 Task: Add a signature Mitchell Evans containing With heartfelt thanks and warm wishes, Mitchell Evans to email address softage.6@softage.net and add a folder OSHA compliance
Action: Mouse moved to (87, 109)
Screenshot: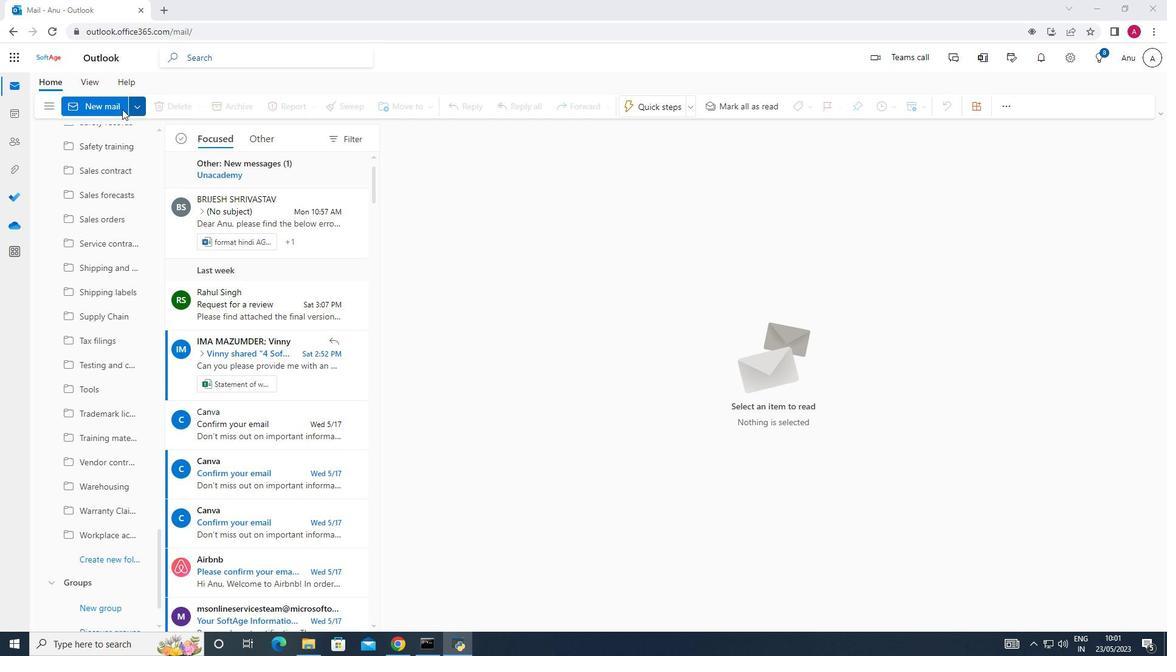 
Action: Mouse pressed left at (87, 109)
Screenshot: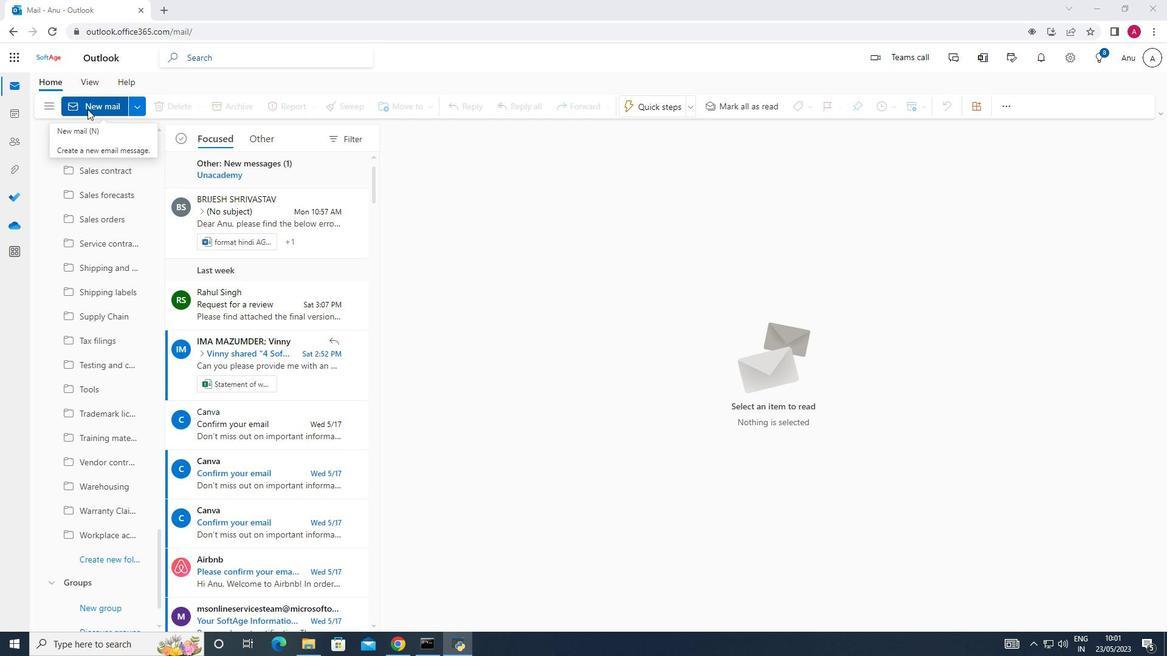 
Action: Mouse moved to (834, 103)
Screenshot: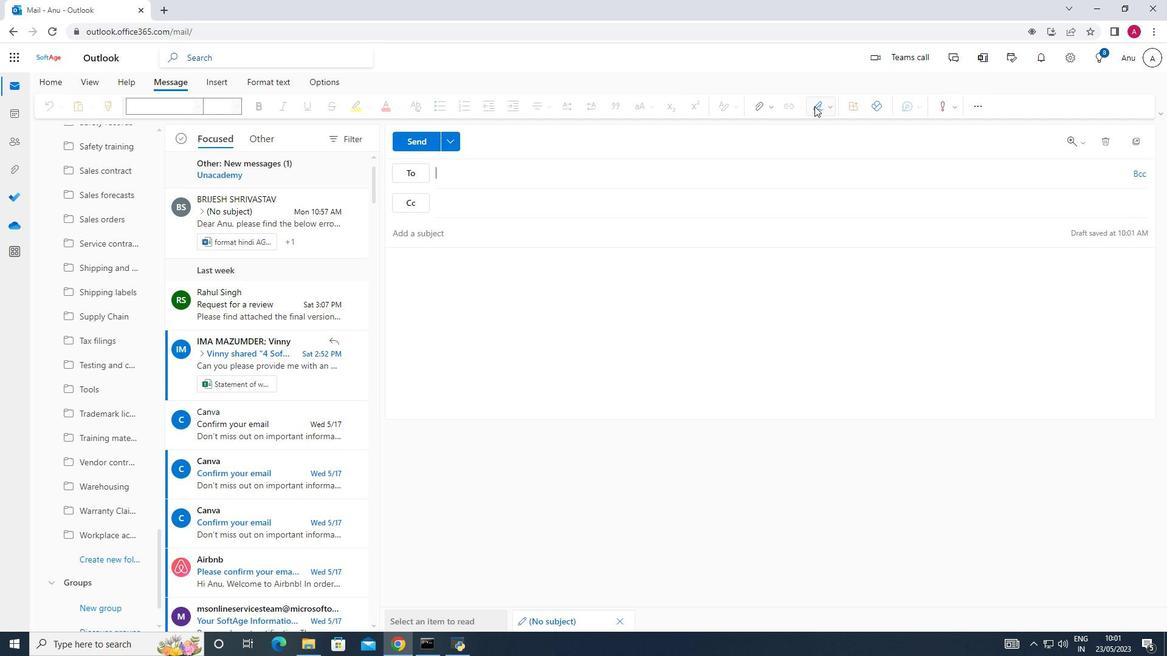 
Action: Mouse pressed left at (834, 103)
Screenshot: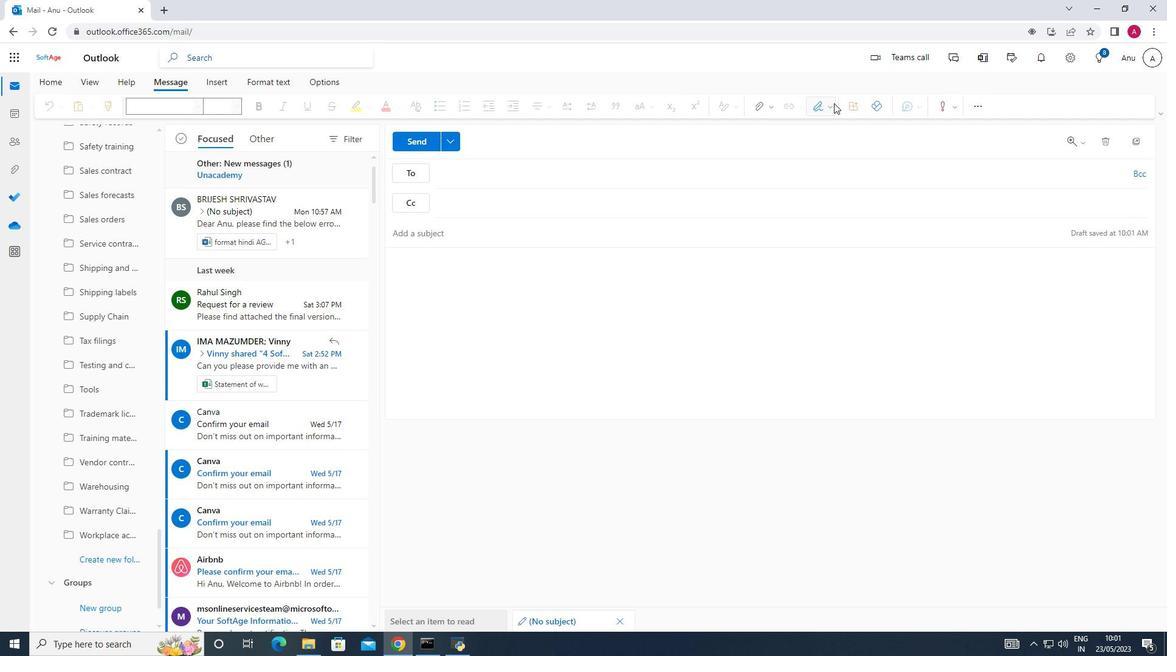 
Action: Mouse moved to (809, 158)
Screenshot: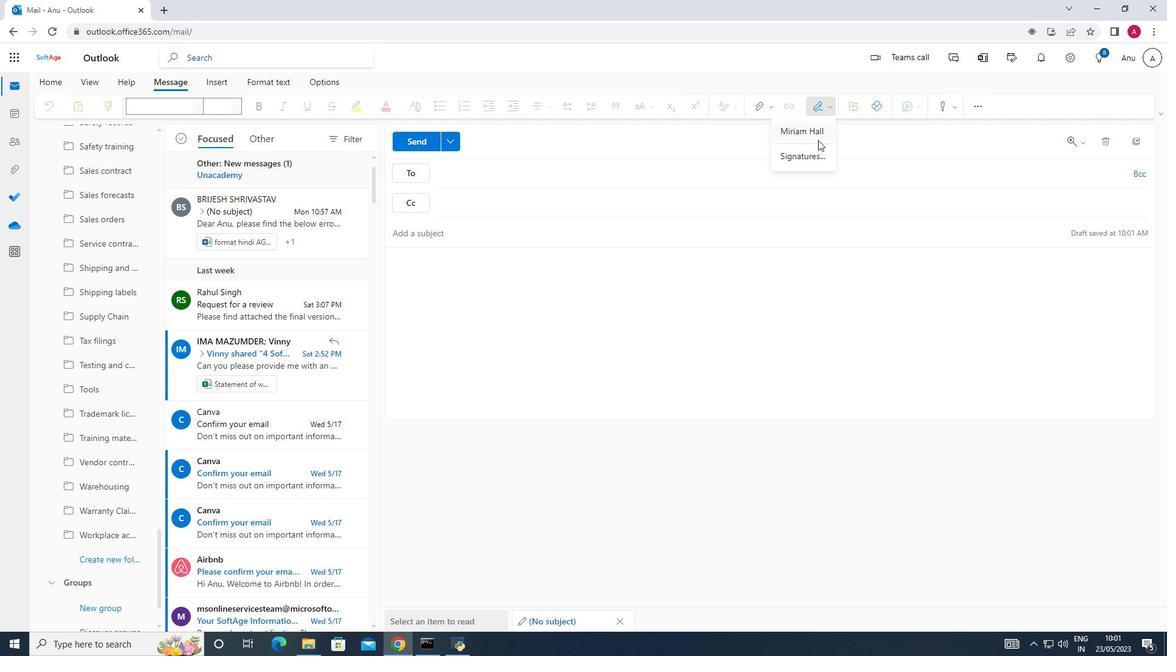 
Action: Mouse pressed left at (809, 158)
Screenshot: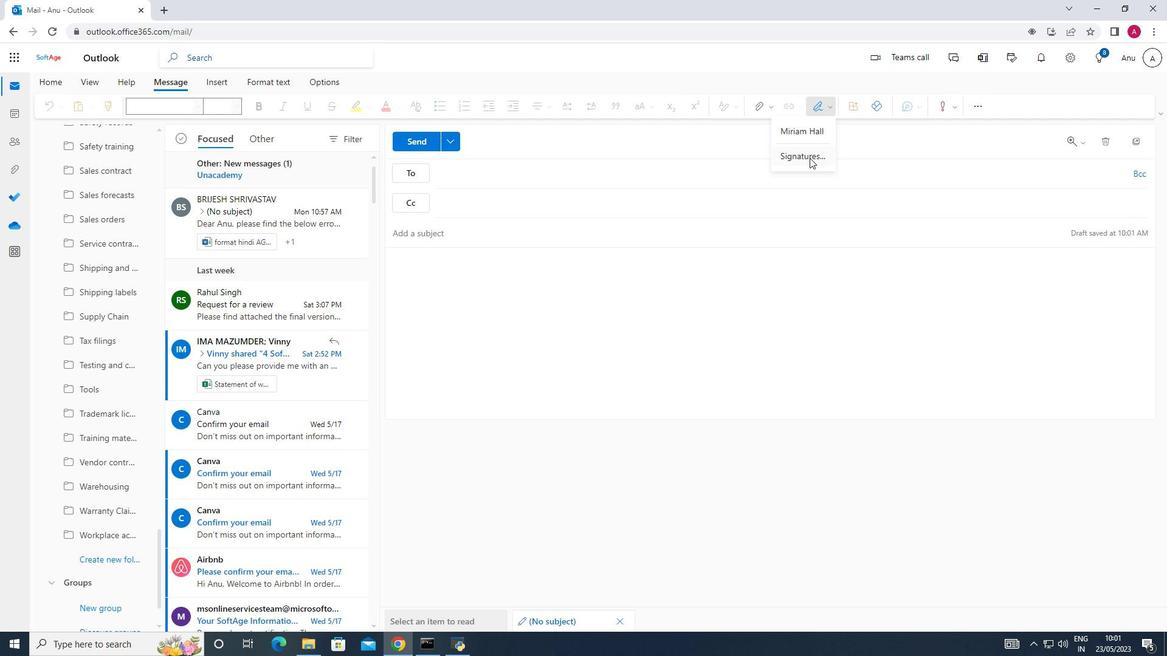 
Action: Mouse moved to (816, 194)
Screenshot: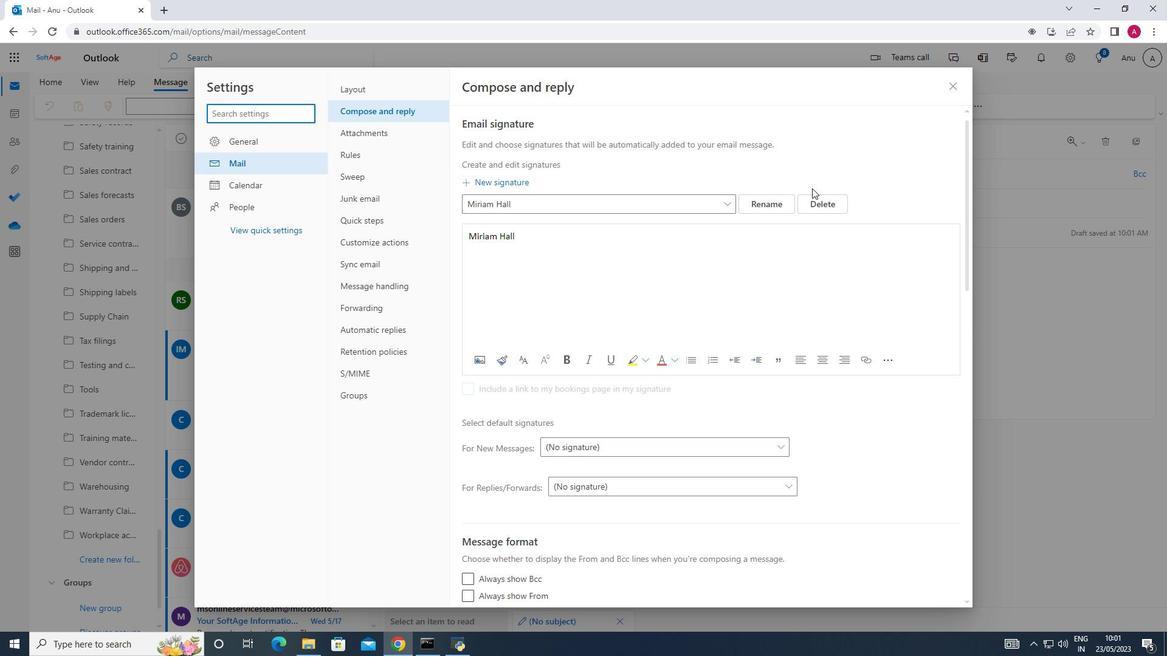 
Action: Mouse pressed left at (816, 194)
Screenshot: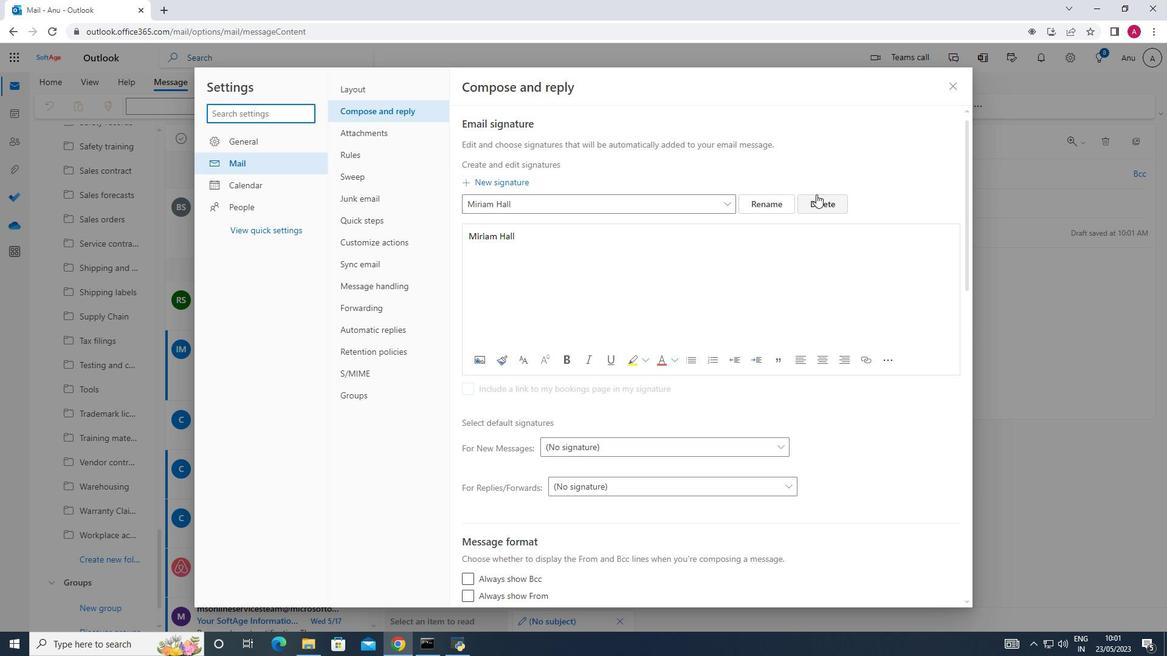 
Action: Mouse moved to (585, 203)
Screenshot: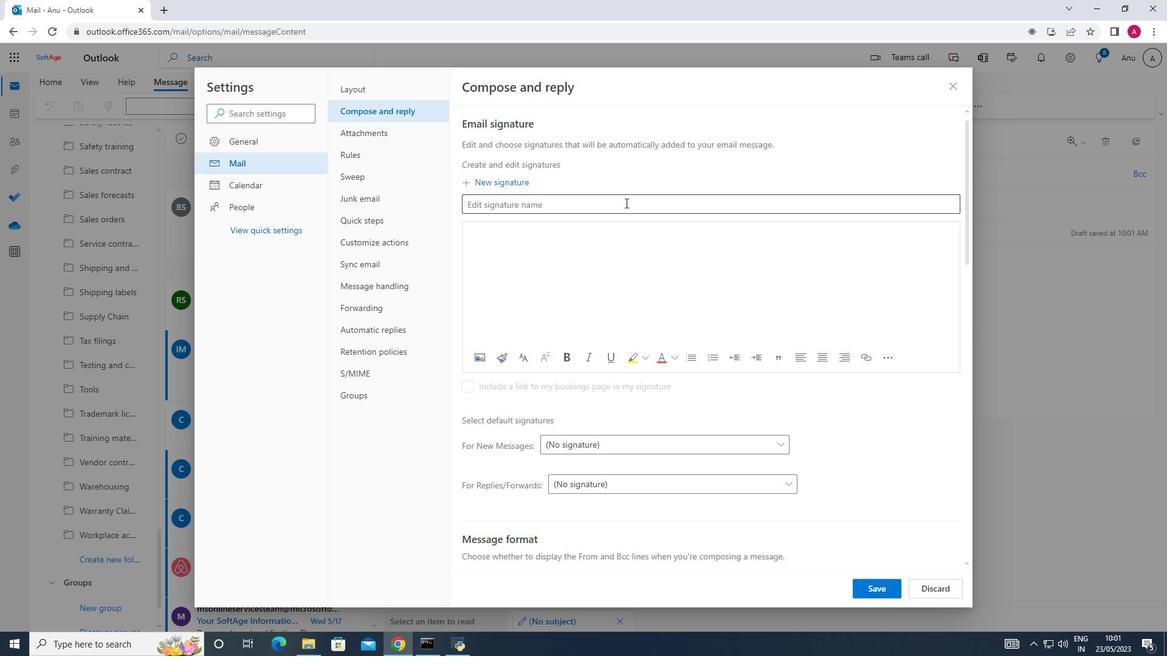 
Action: Mouse pressed left at (585, 203)
Screenshot: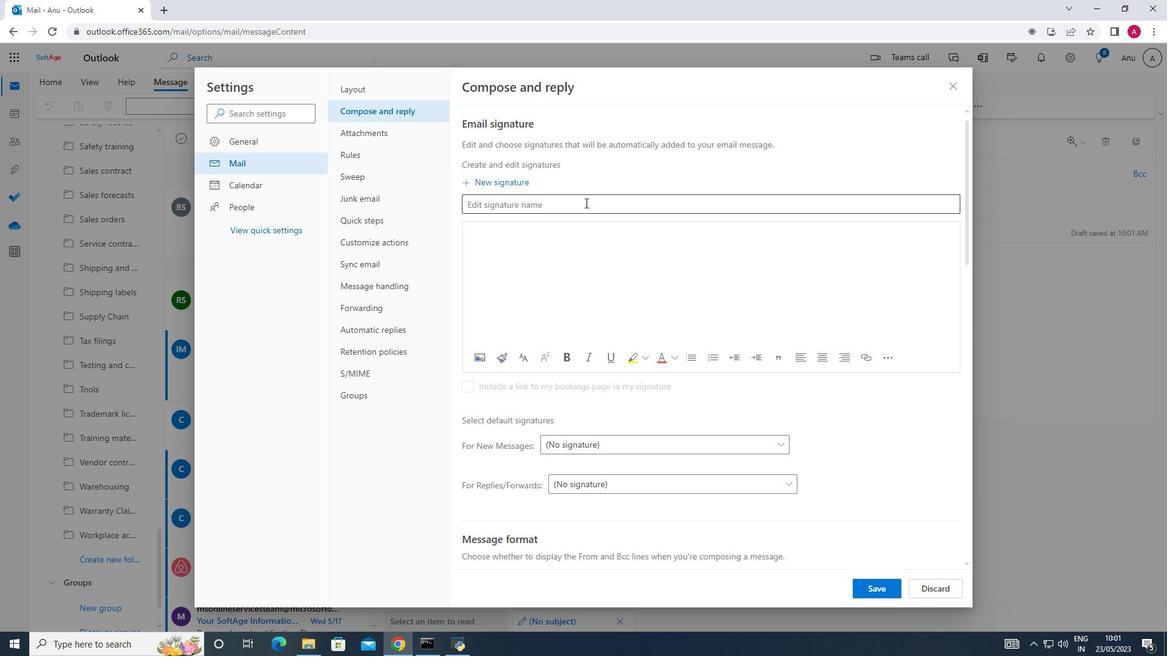 
Action: Key pressed <Key.shift_r>Mitchell<Key.space><Key.shift>Evas
Screenshot: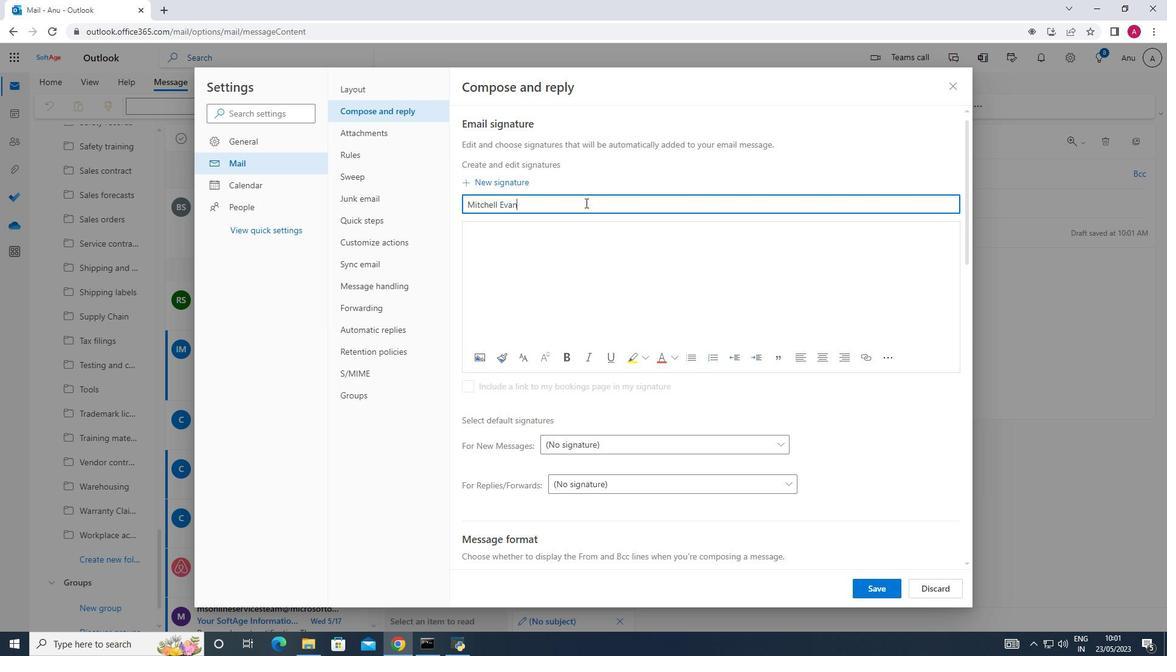 
Action: Mouse moved to (500, 224)
Screenshot: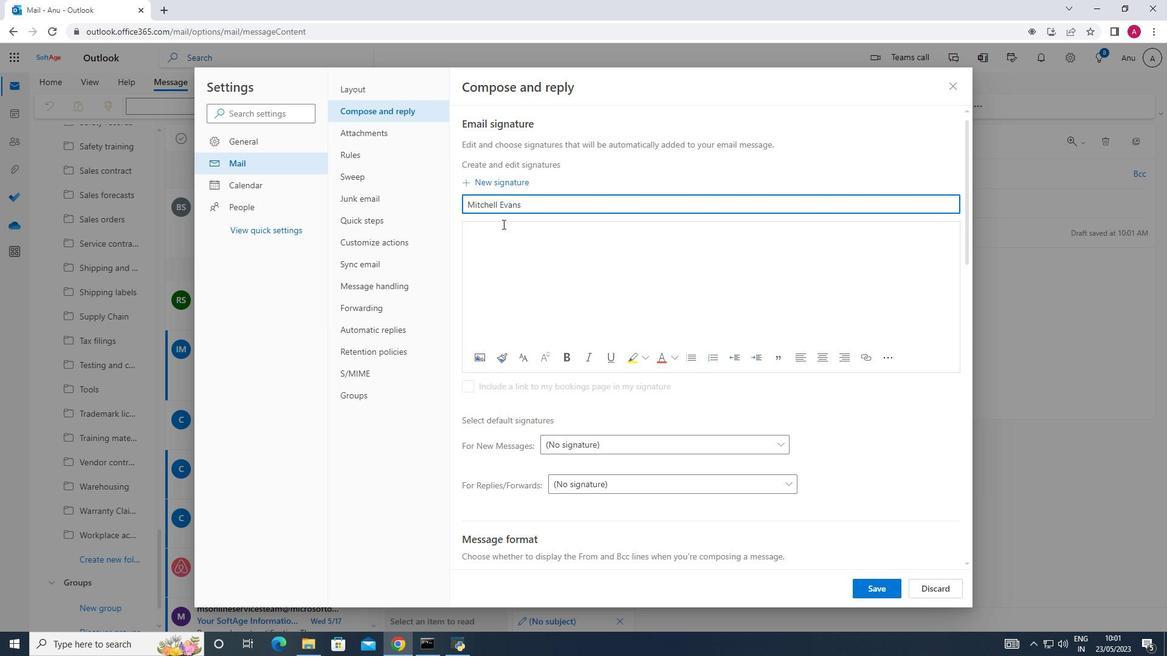 
Action: Mouse pressed left at (500, 224)
Screenshot: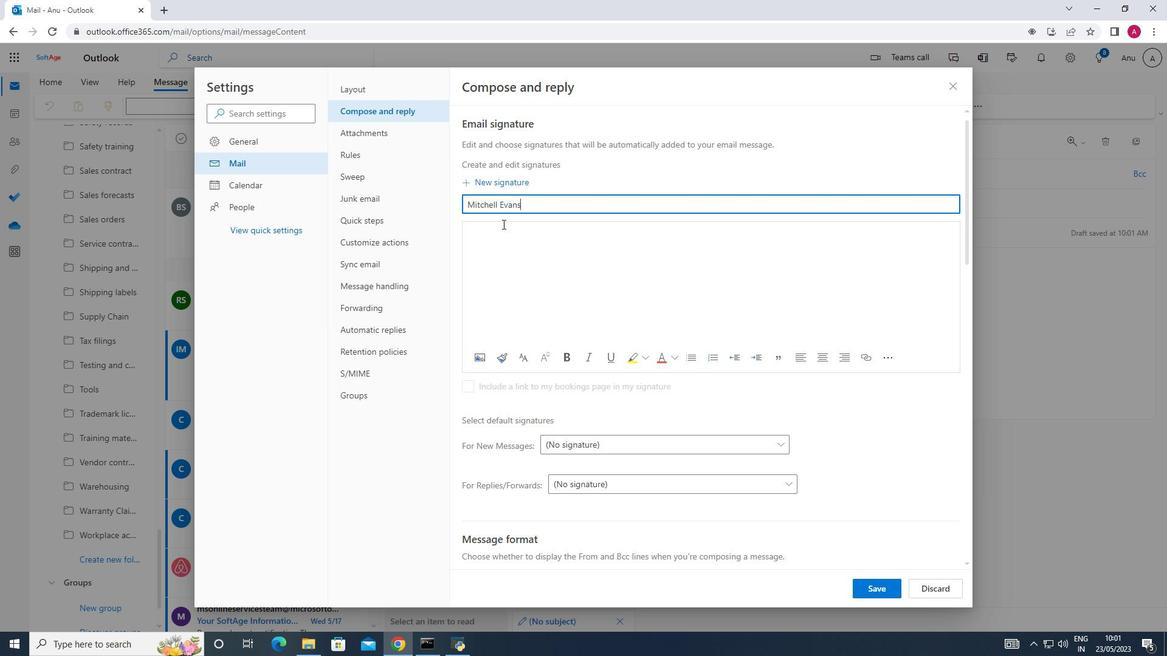
Action: Key pressed <Key.shift_r>Mitchell<Key.space><Key.shift><Key.shift><Key.shift><Key.shift><Key.shift><Key.shift><Key.shift><Key.shift><Key.shift>Evans
Screenshot: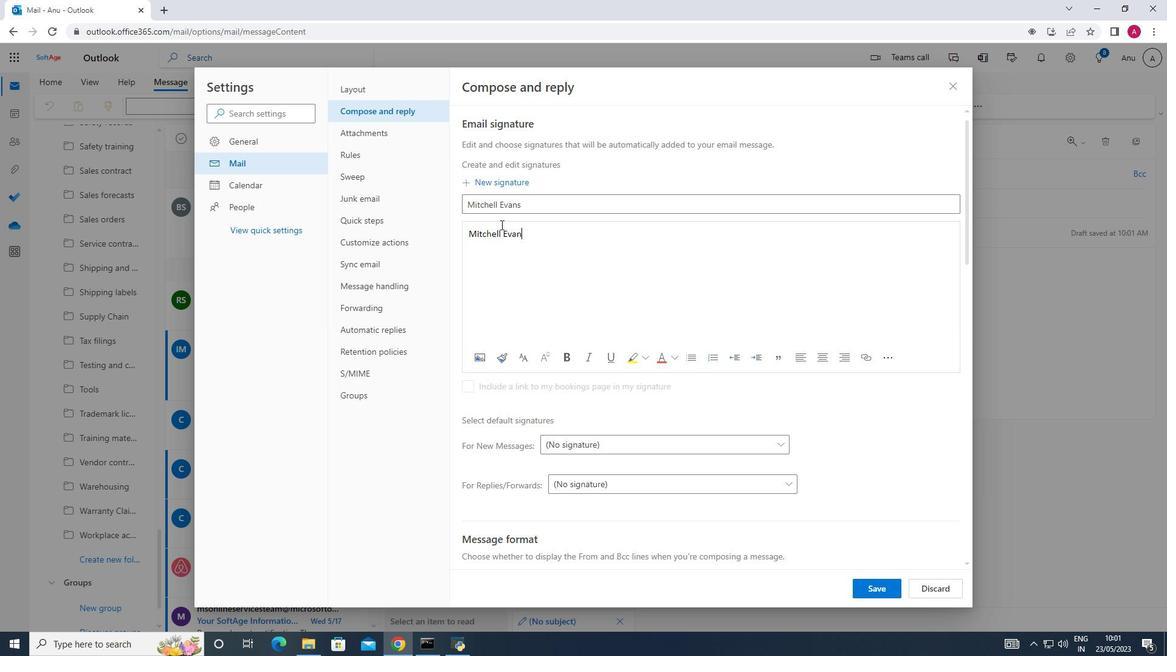 
Action: Mouse moved to (888, 591)
Screenshot: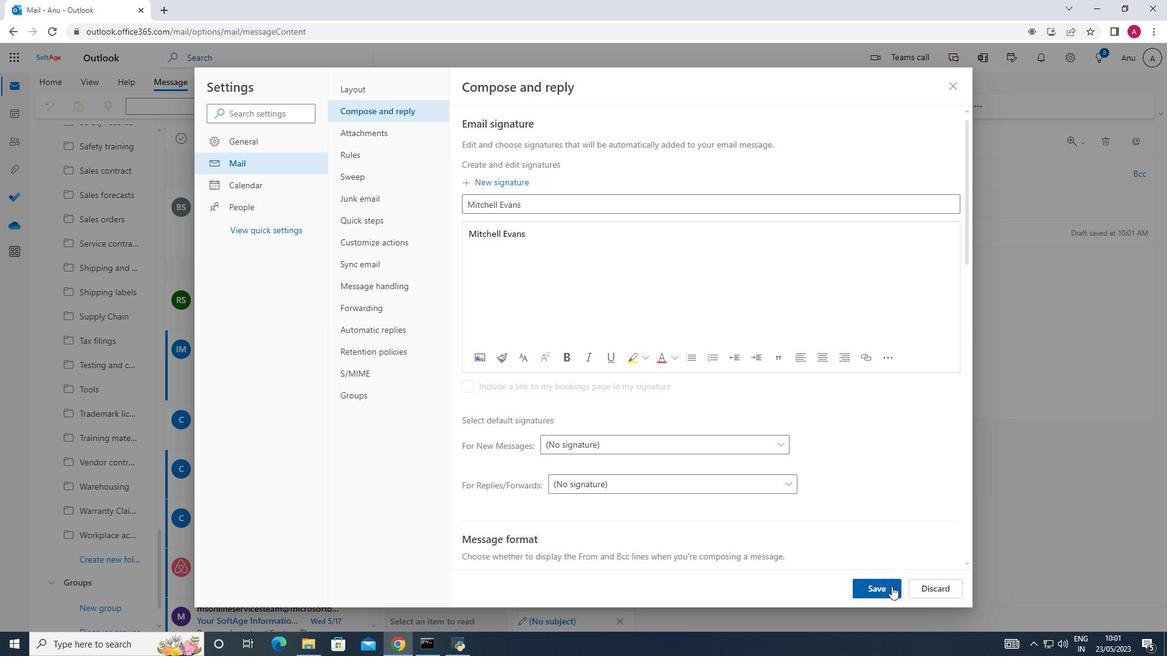 
Action: Mouse pressed left at (888, 591)
Screenshot: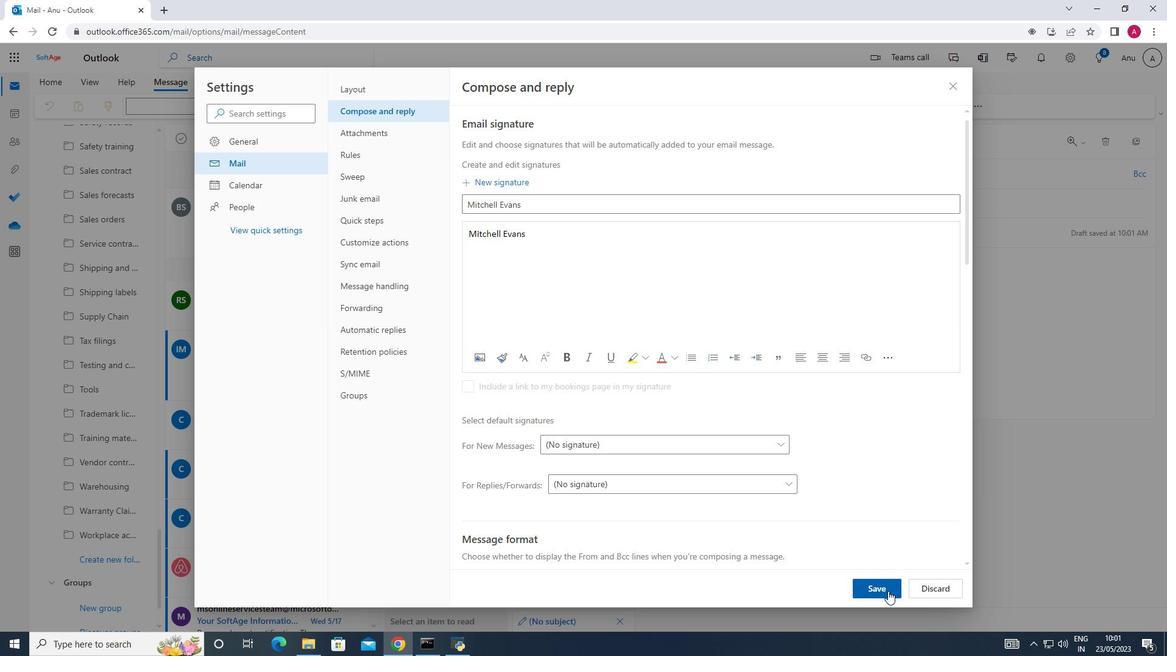
Action: Mouse moved to (958, 82)
Screenshot: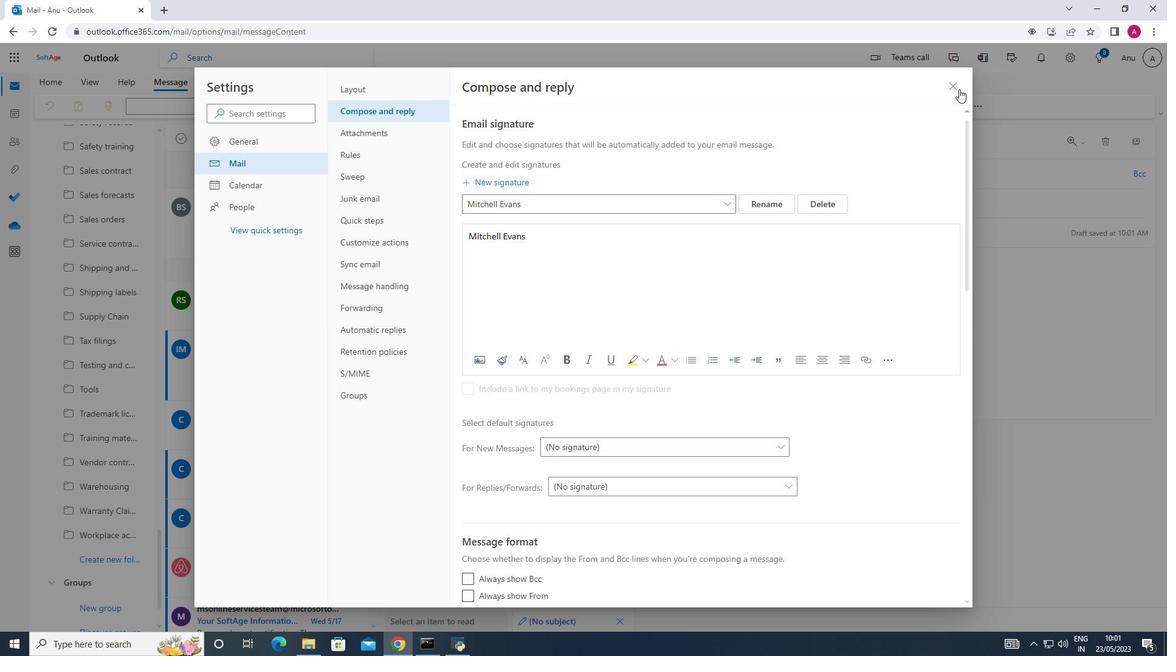 
Action: Mouse pressed left at (958, 82)
Screenshot: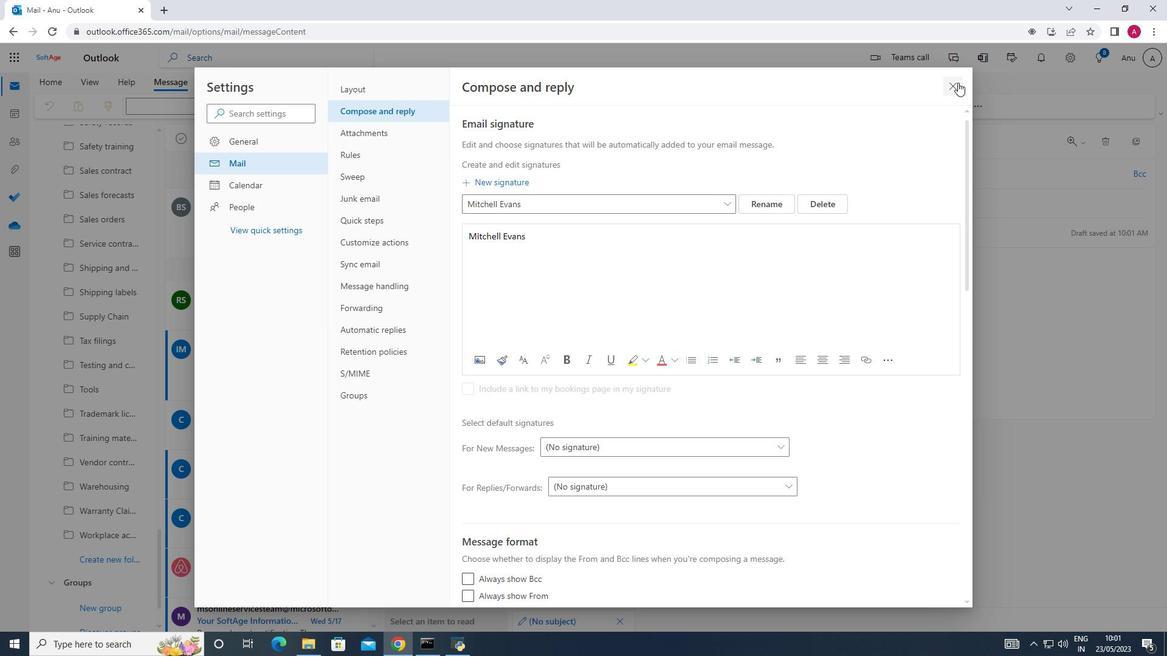 
Action: Mouse moved to (837, 107)
Screenshot: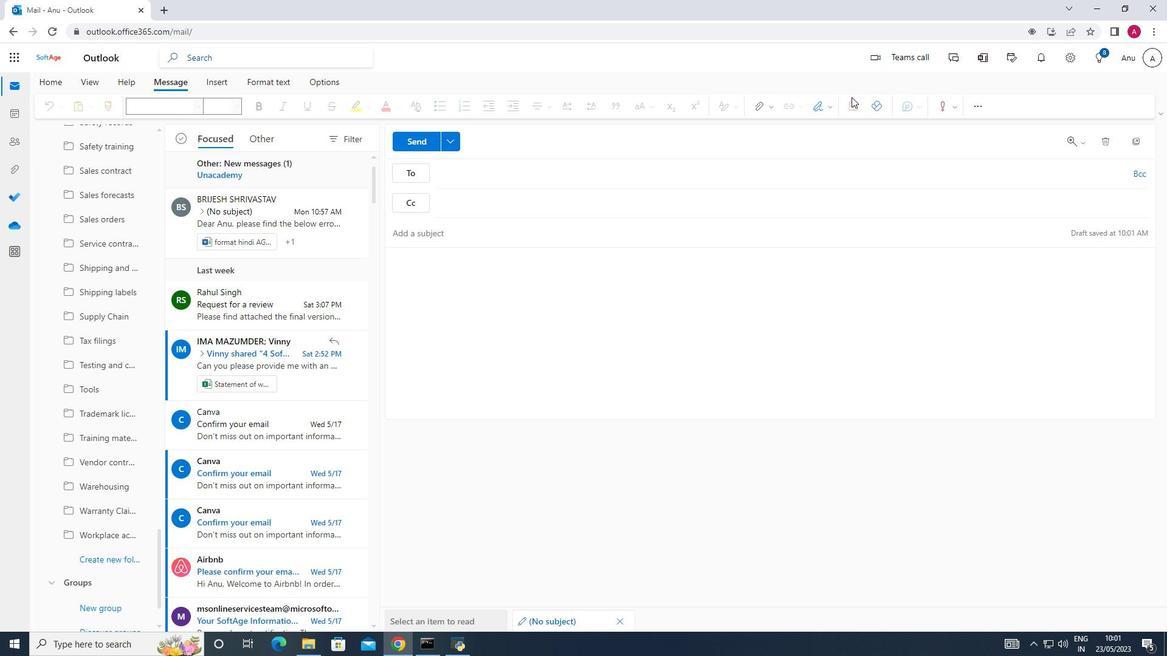 
Action: Mouse pressed left at (837, 107)
Screenshot: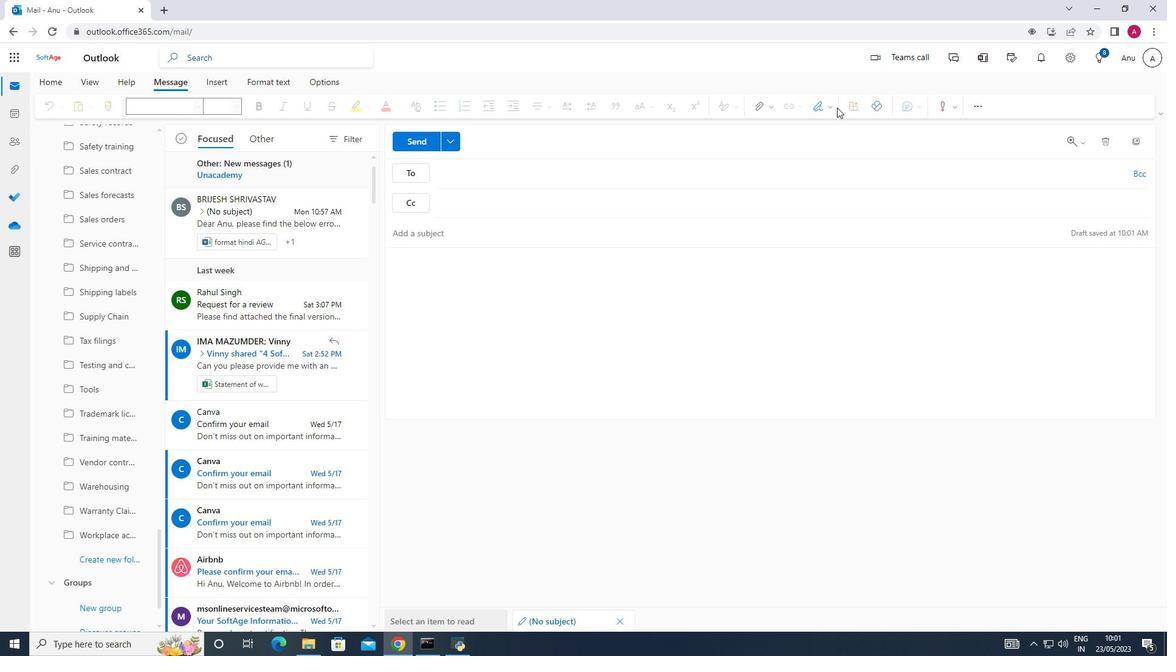 
Action: Mouse moved to (825, 112)
Screenshot: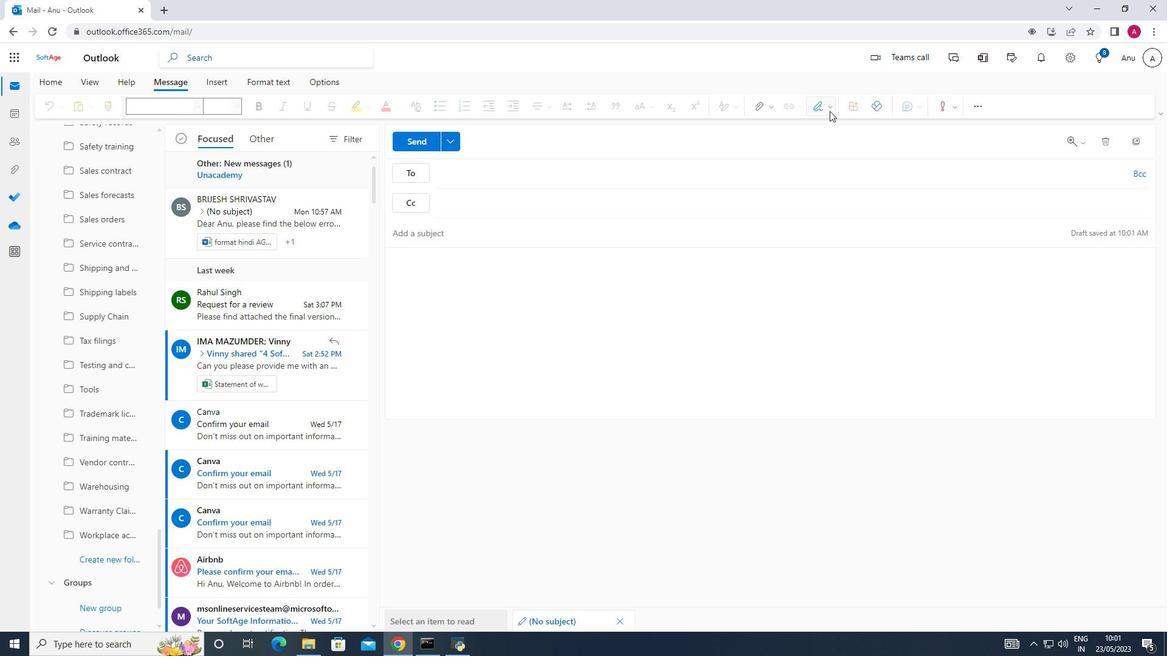 
Action: Mouse pressed left at (825, 112)
Screenshot: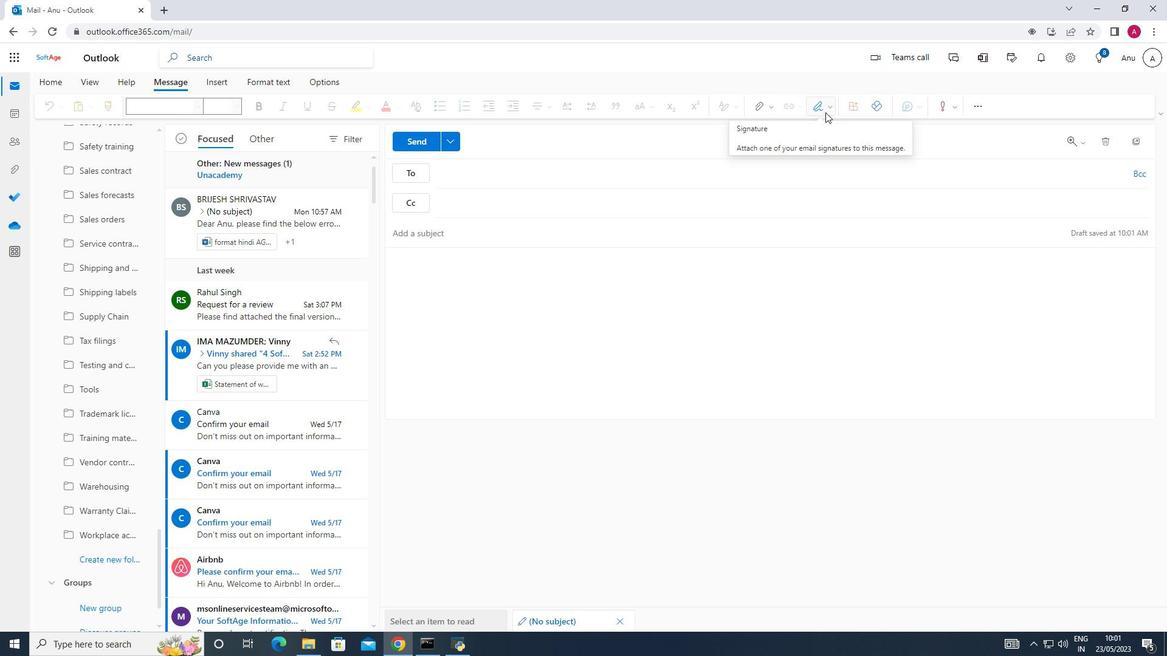 
Action: Mouse moved to (805, 130)
Screenshot: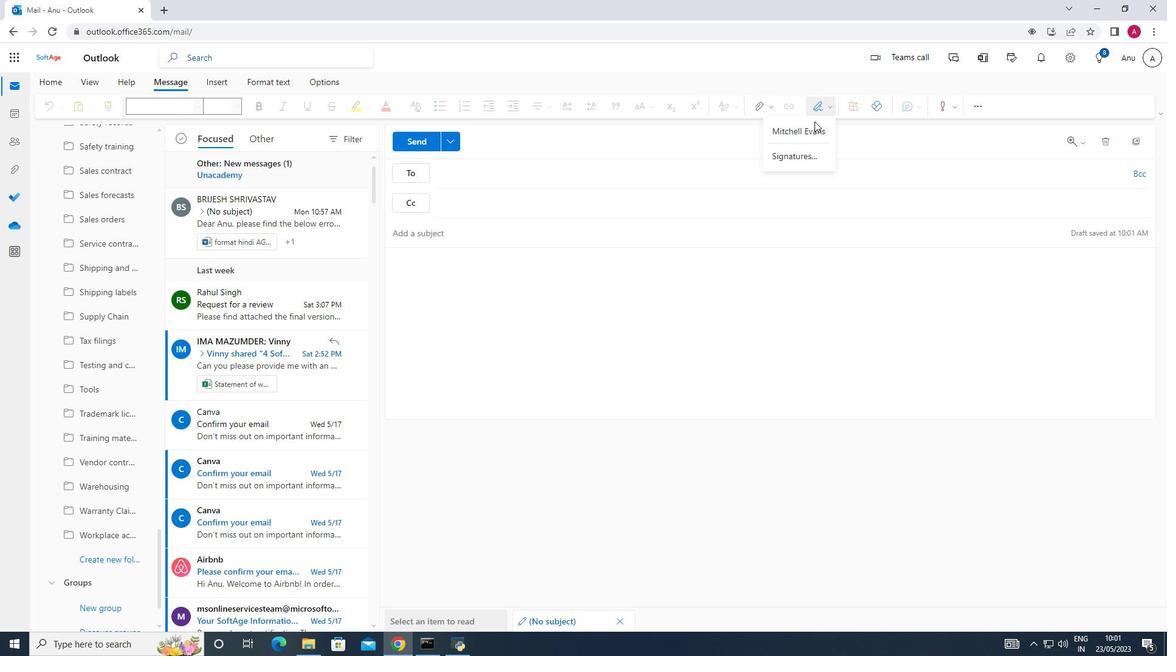 
Action: Mouse pressed left at (805, 130)
Screenshot: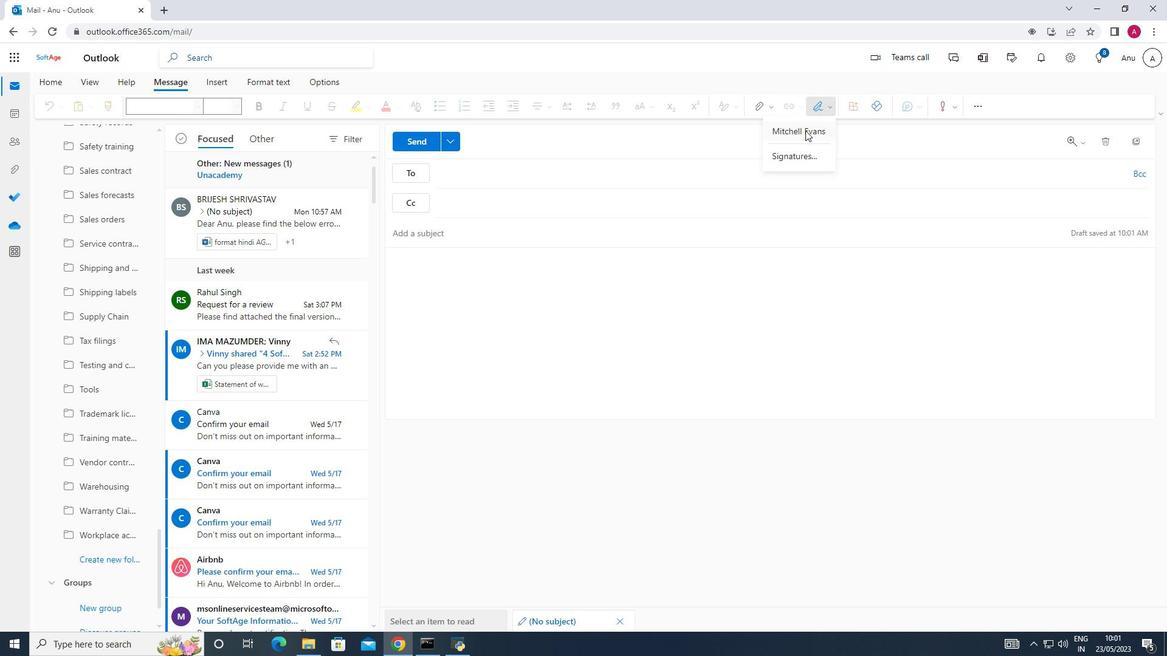 
Action: Mouse moved to (780, 152)
Screenshot: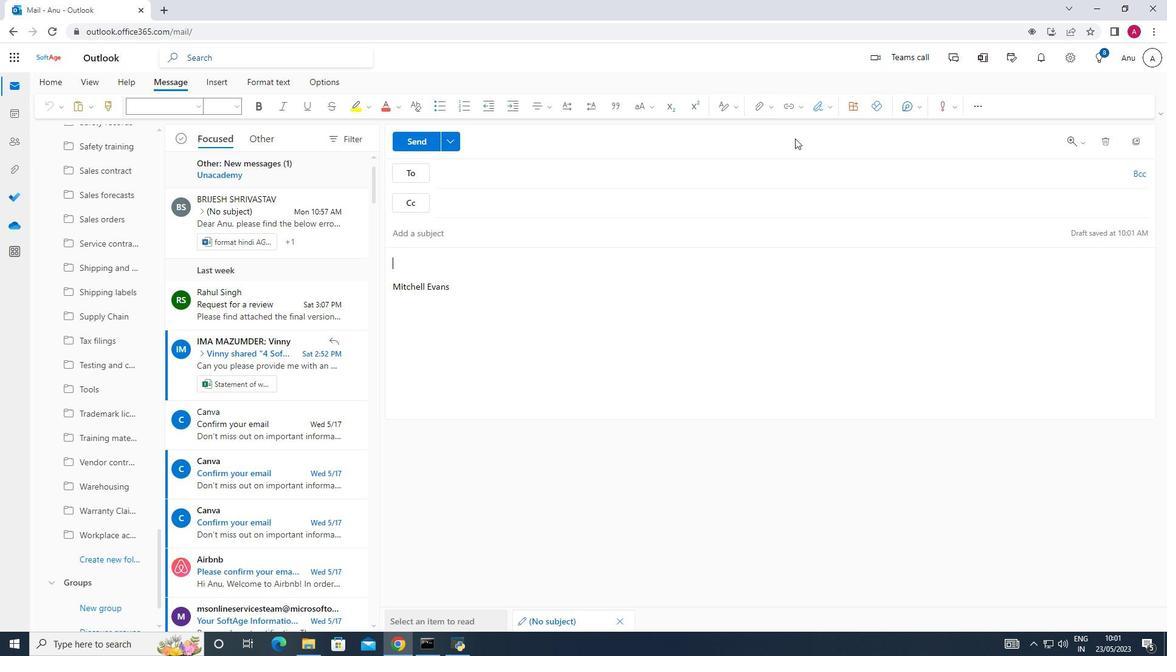 
Action: Key pressed <Key.shift>Heartfelt<Key.space>thanks<Key.space>and<Key.space>warm<Key.space>wishes.
Screenshot: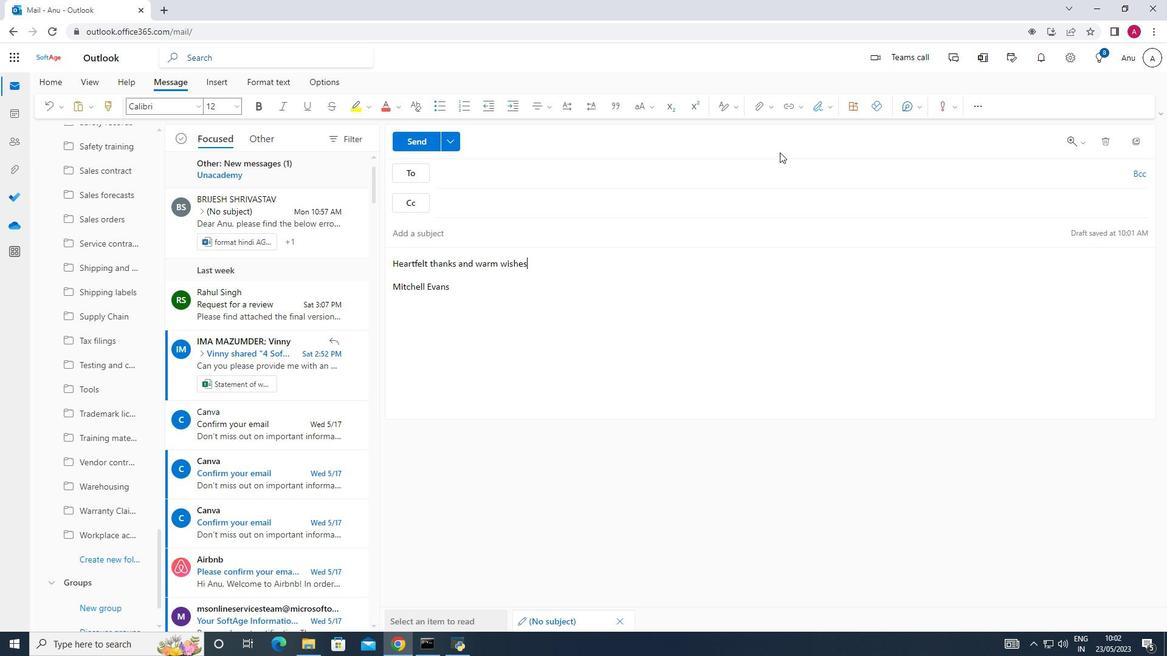 
Action: Mouse moved to (444, 175)
Screenshot: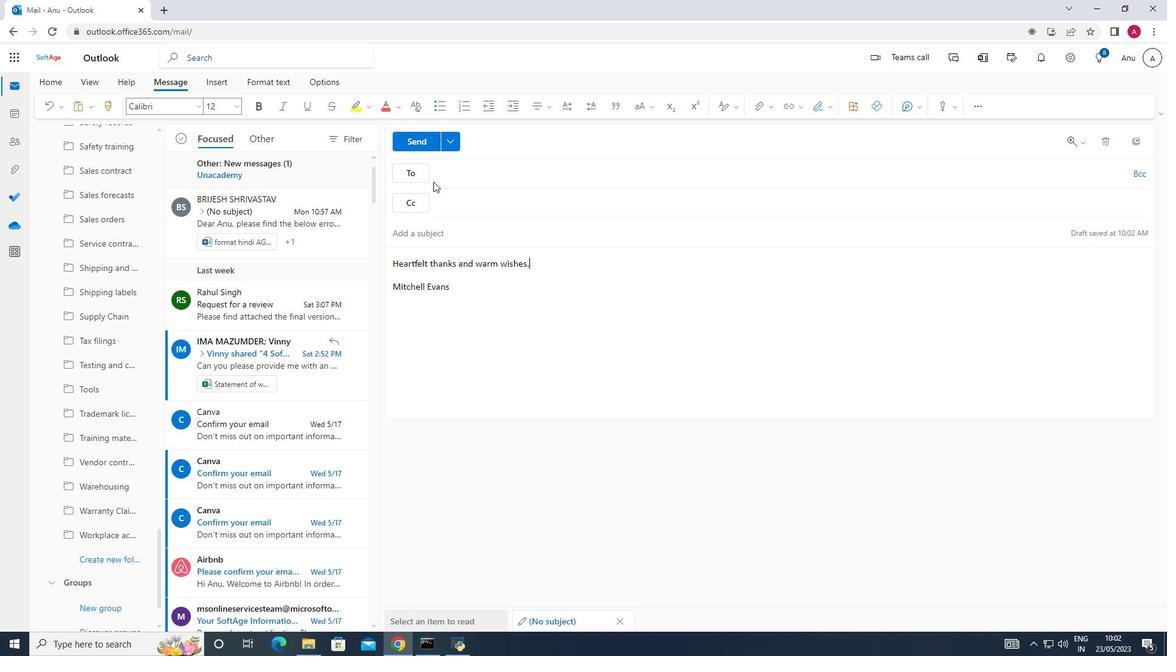 
Action: Mouse pressed left at (444, 175)
Screenshot: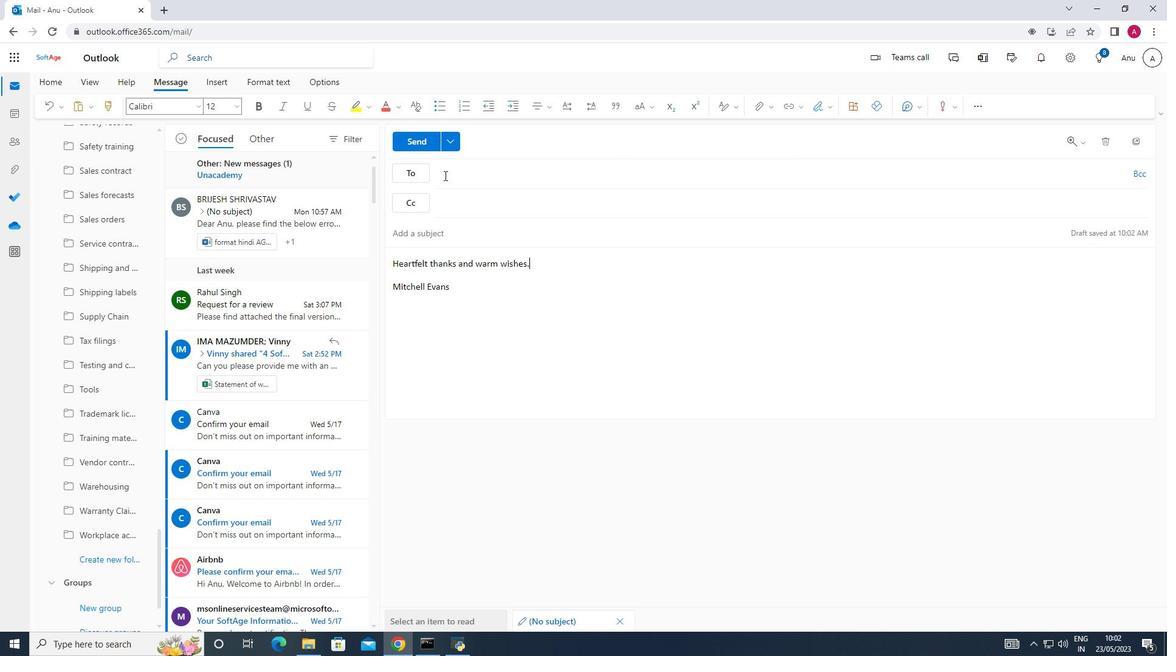 
Action: Key pressed softa
Screenshot: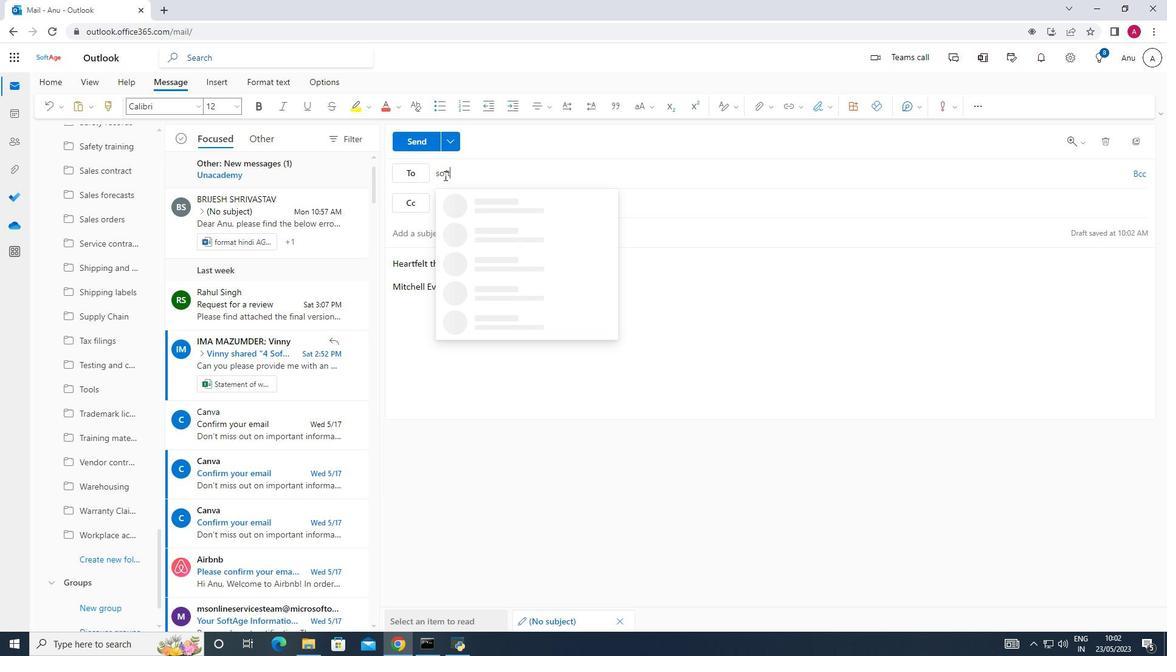 
Action: Mouse moved to (520, 215)
Screenshot: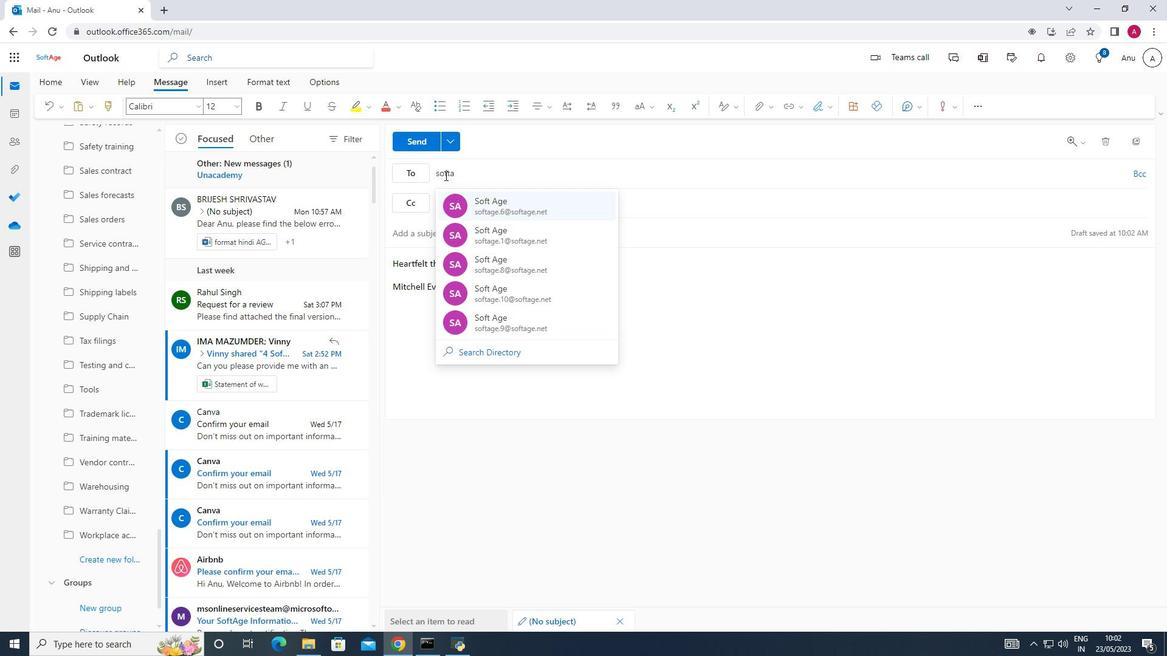 
Action: Mouse pressed left at (520, 215)
Screenshot: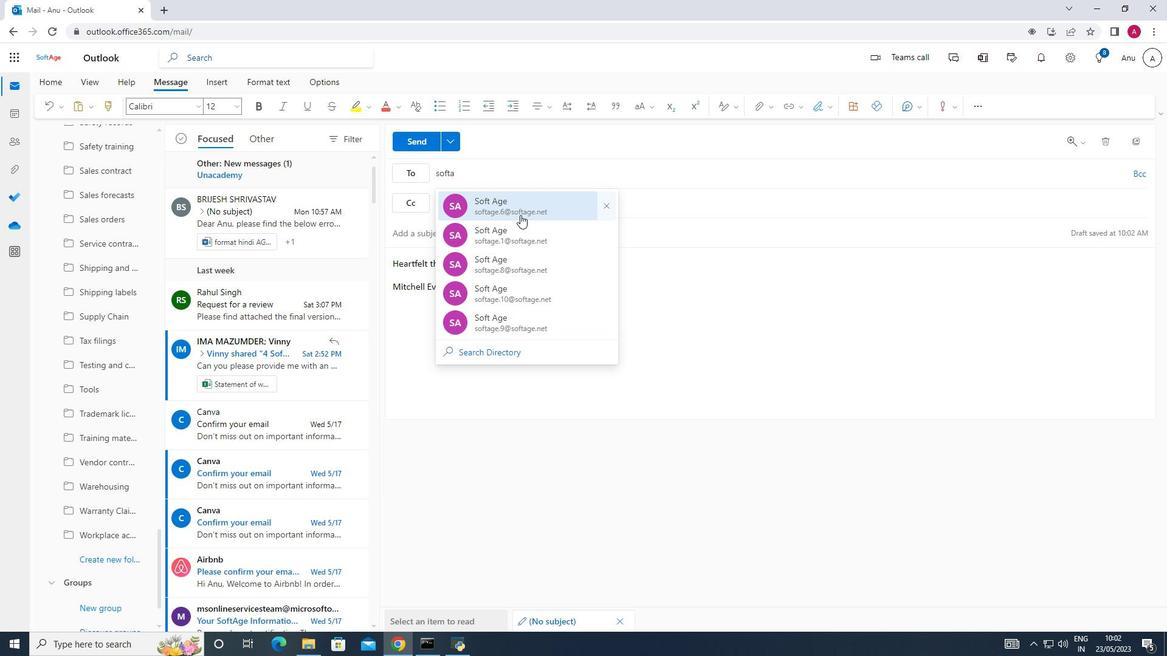 
Action: Mouse moved to (97, 562)
Screenshot: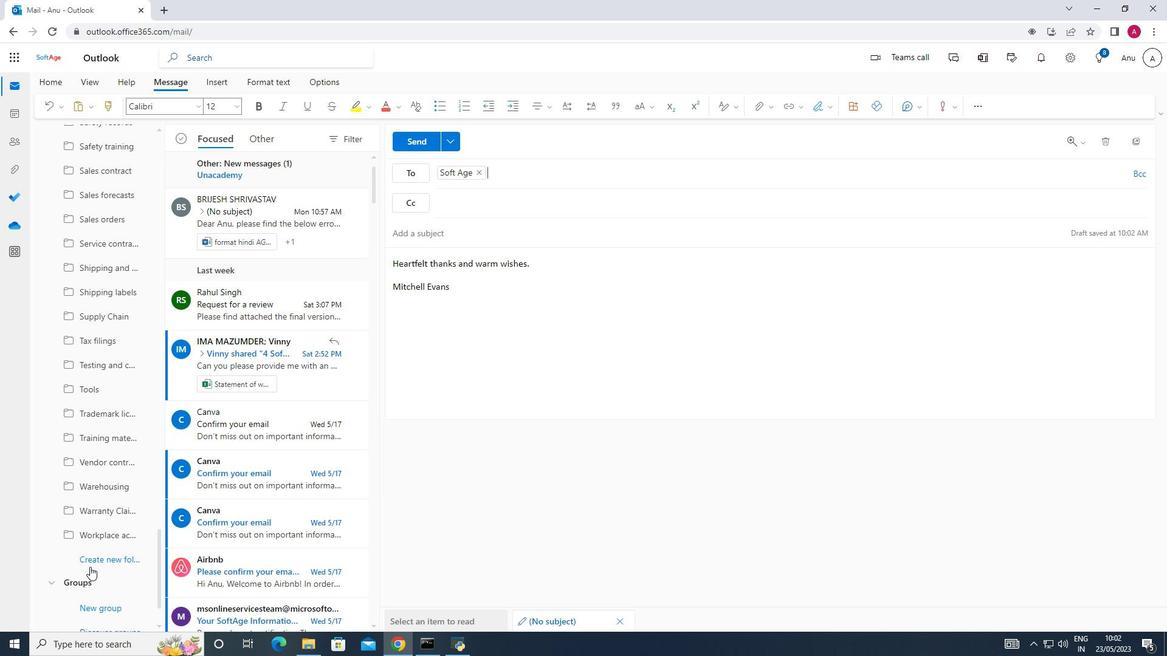 
Action: Mouse pressed left at (97, 562)
Screenshot: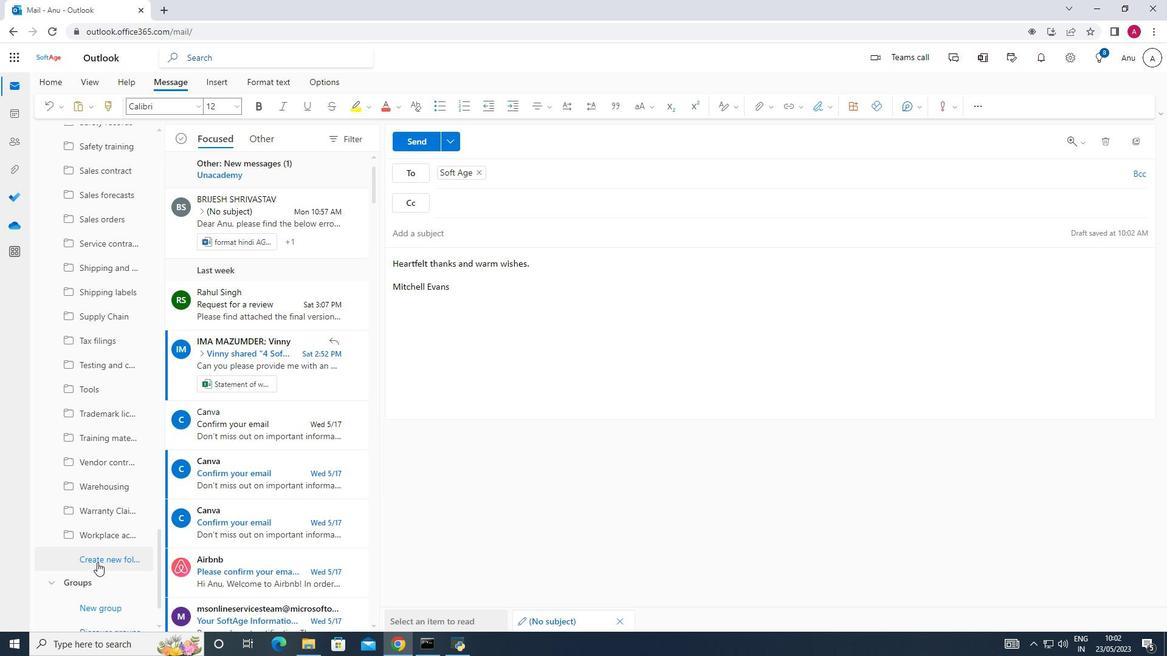 
Action: Key pressed <Key.shift>OSHA<Key.space>compliance
Screenshot: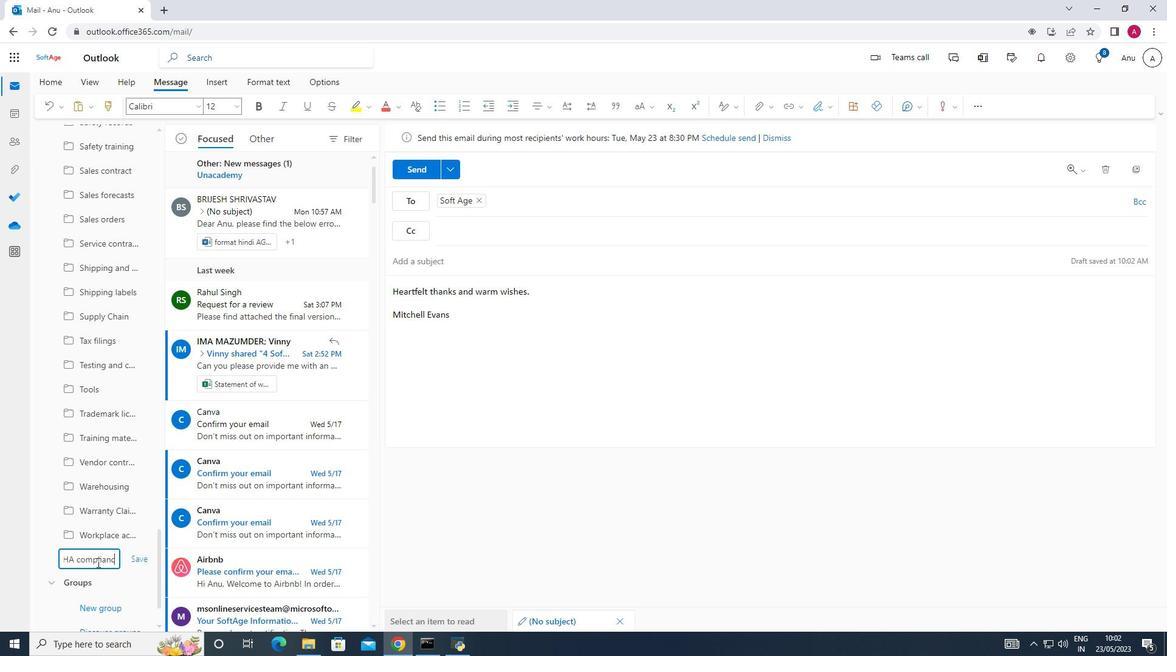 
Action: Mouse scrolled (97, 562) with delta (0, 0)
Screenshot: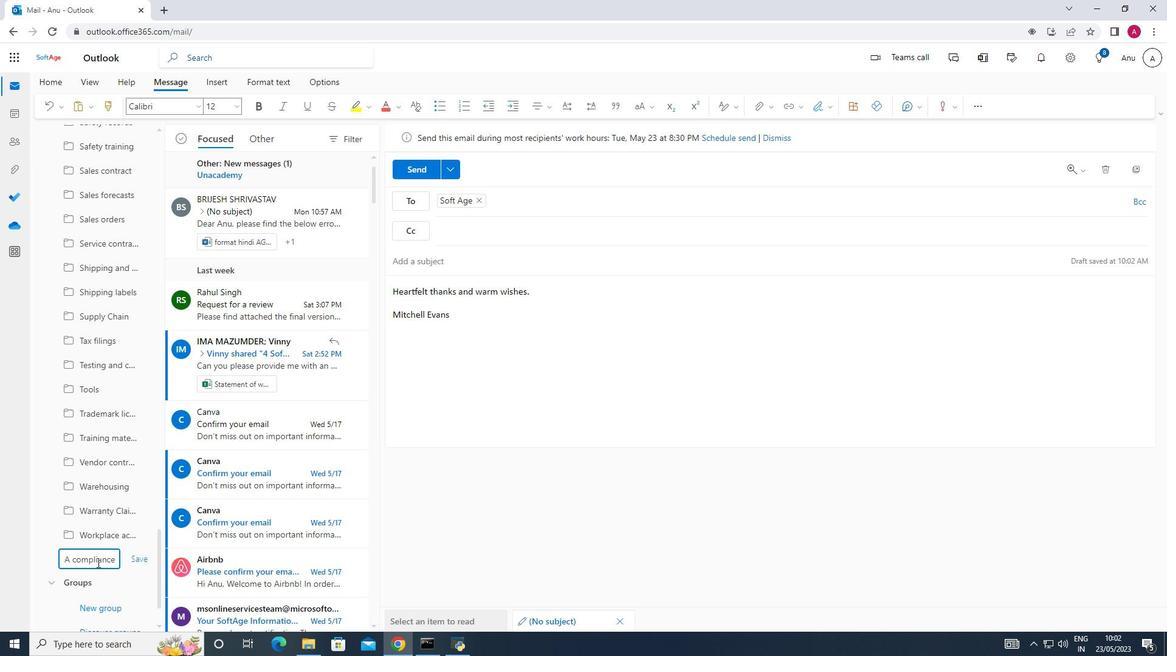 
Action: Mouse moved to (143, 511)
Screenshot: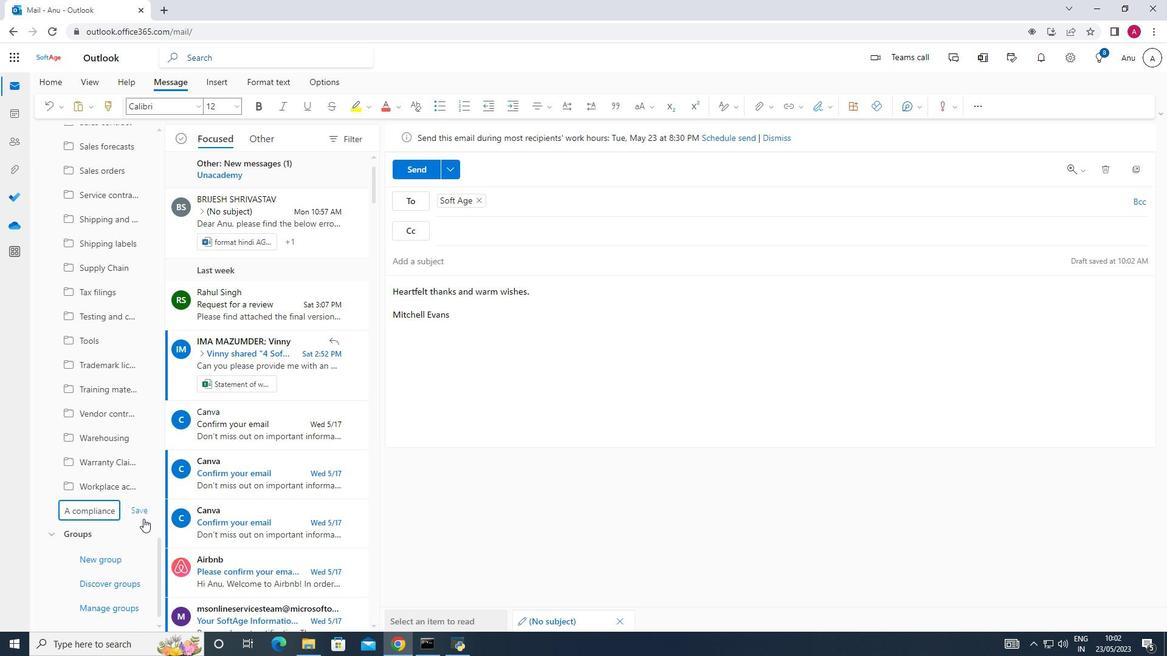 
Action: Mouse pressed left at (143, 511)
Screenshot: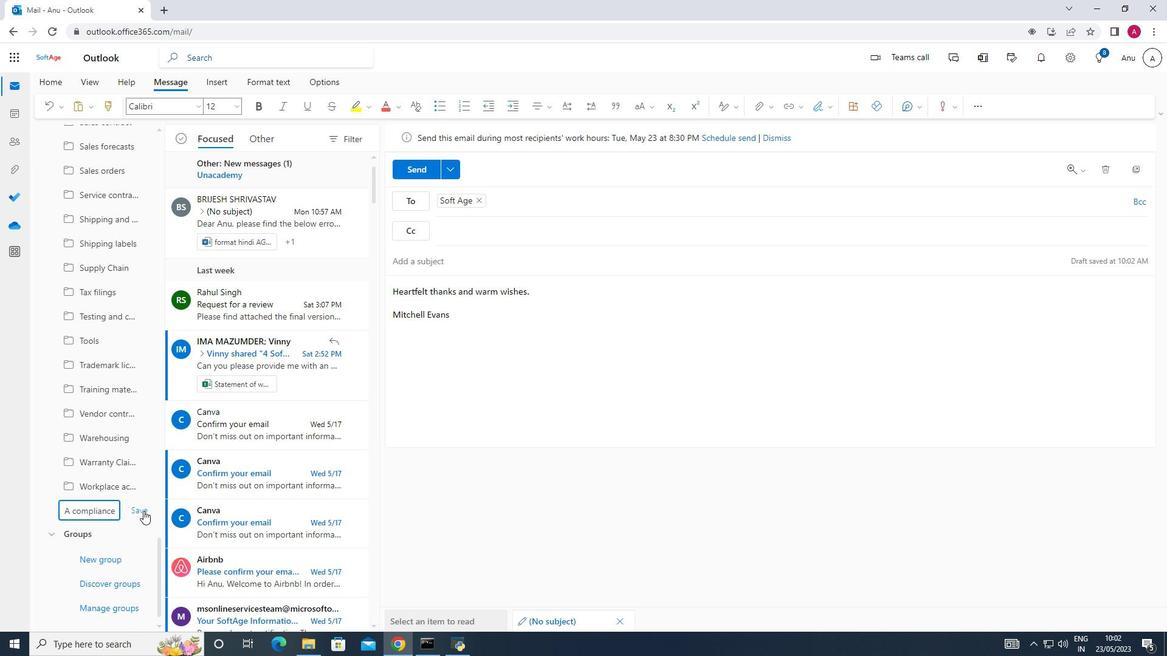 
Action: Mouse moved to (467, 410)
Screenshot: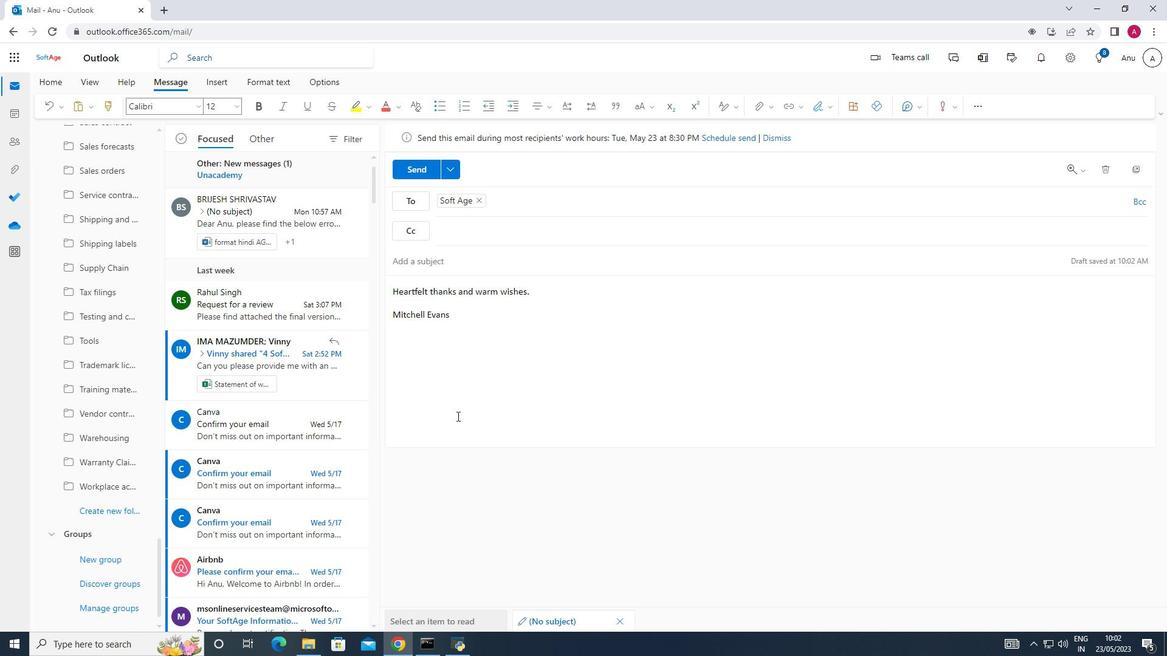 
Action: Mouse scrolled (467, 411) with delta (0, 0)
Screenshot: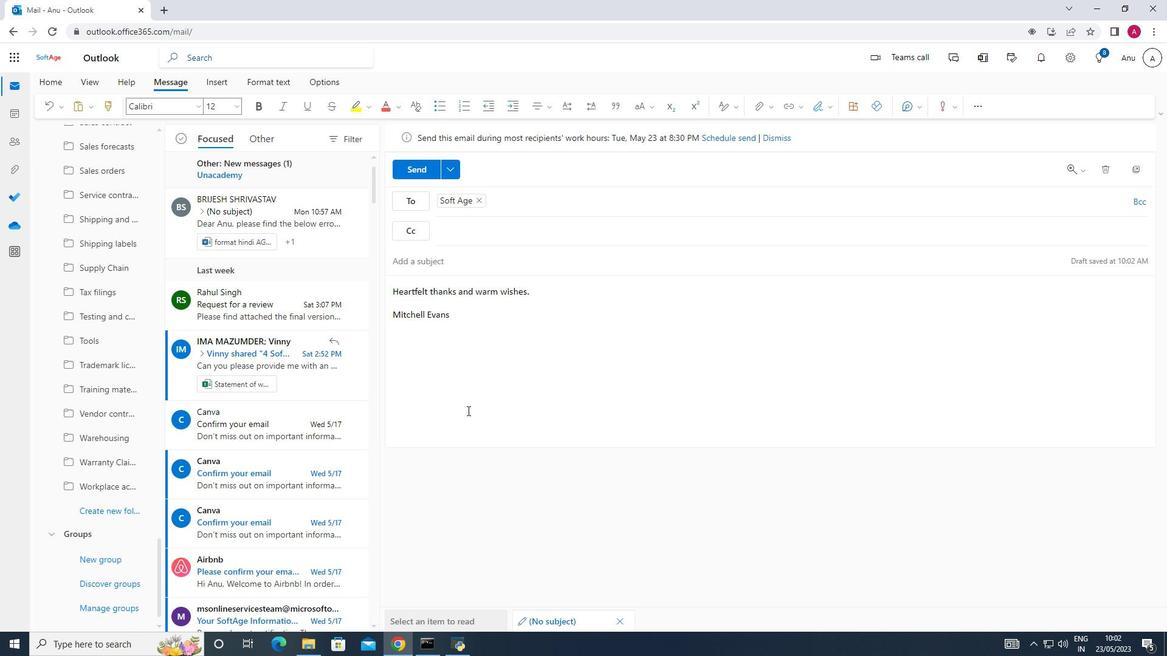 
Action: Mouse scrolled (467, 411) with delta (0, 0)
Screenshot: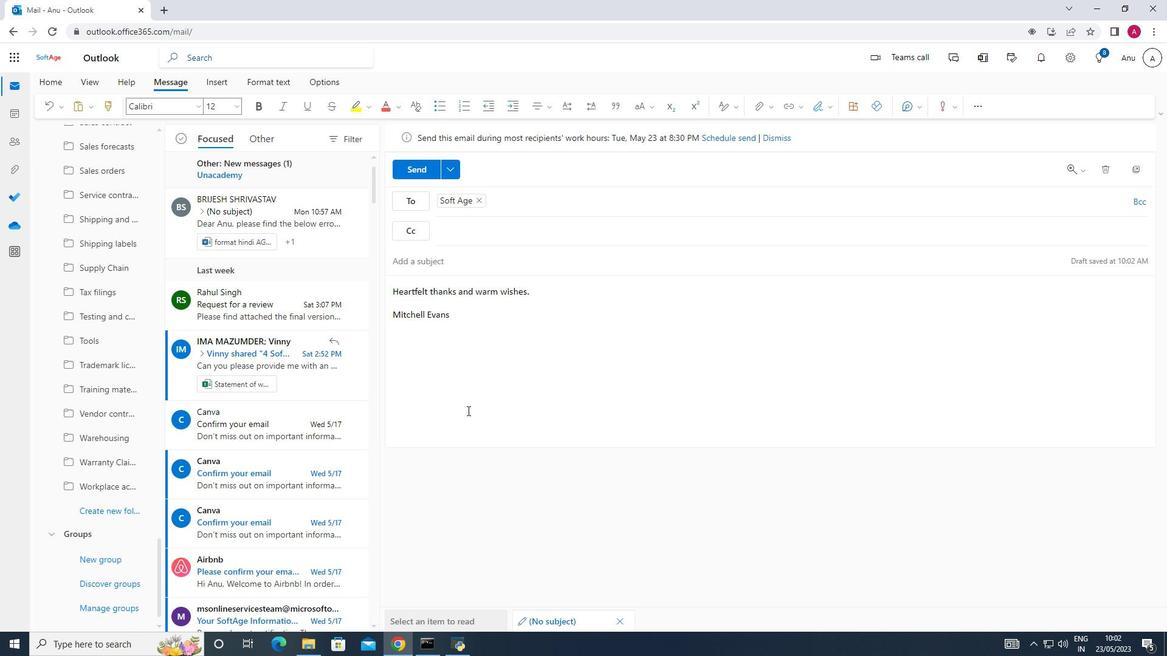 
Action: Mouse scrolled (467, 411) with delta (0, 0)
Screenshot: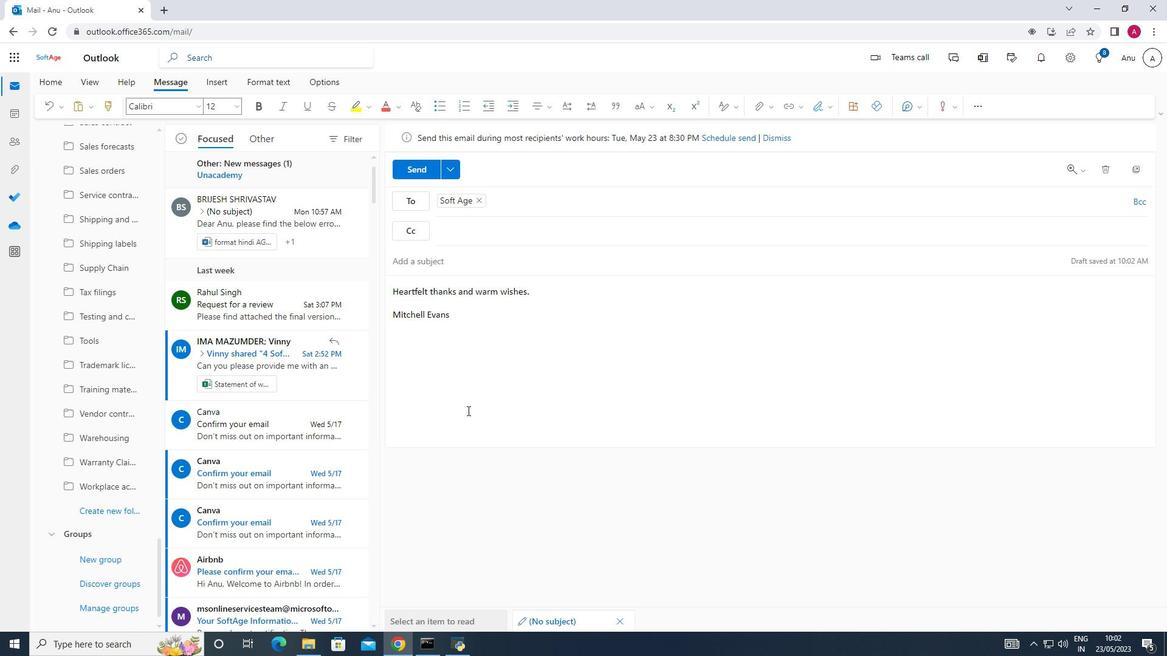 
Action: Mouse moved to (422, 175)
Screenshot: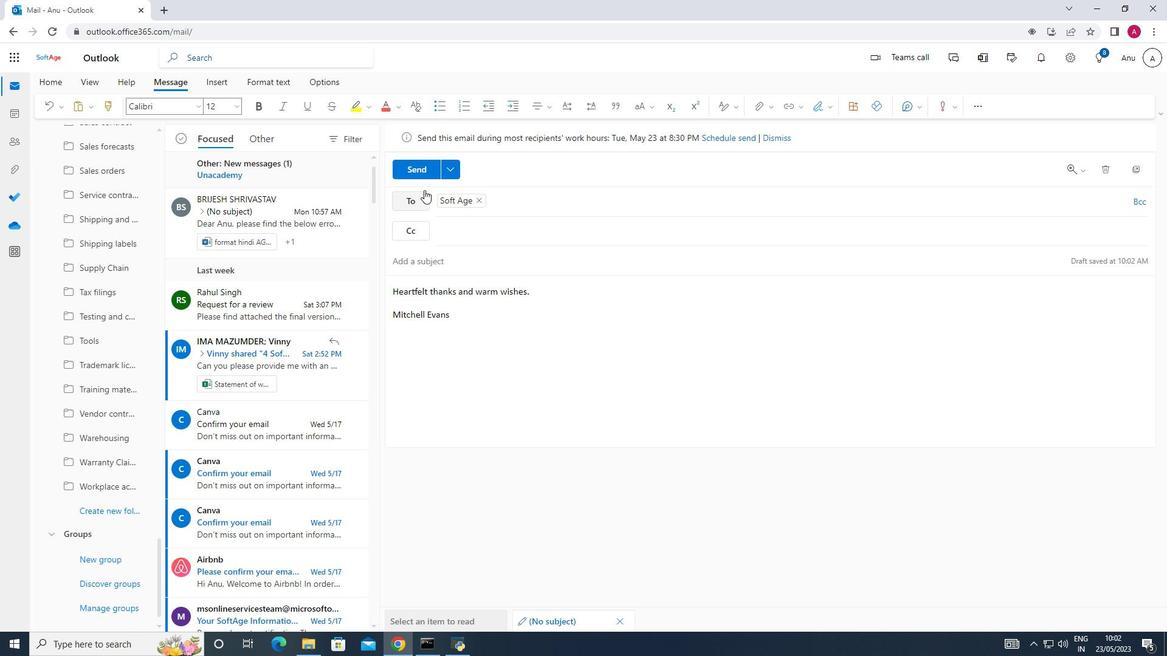 
Action: Mouse pressed left at (422, 175)
Screenshot: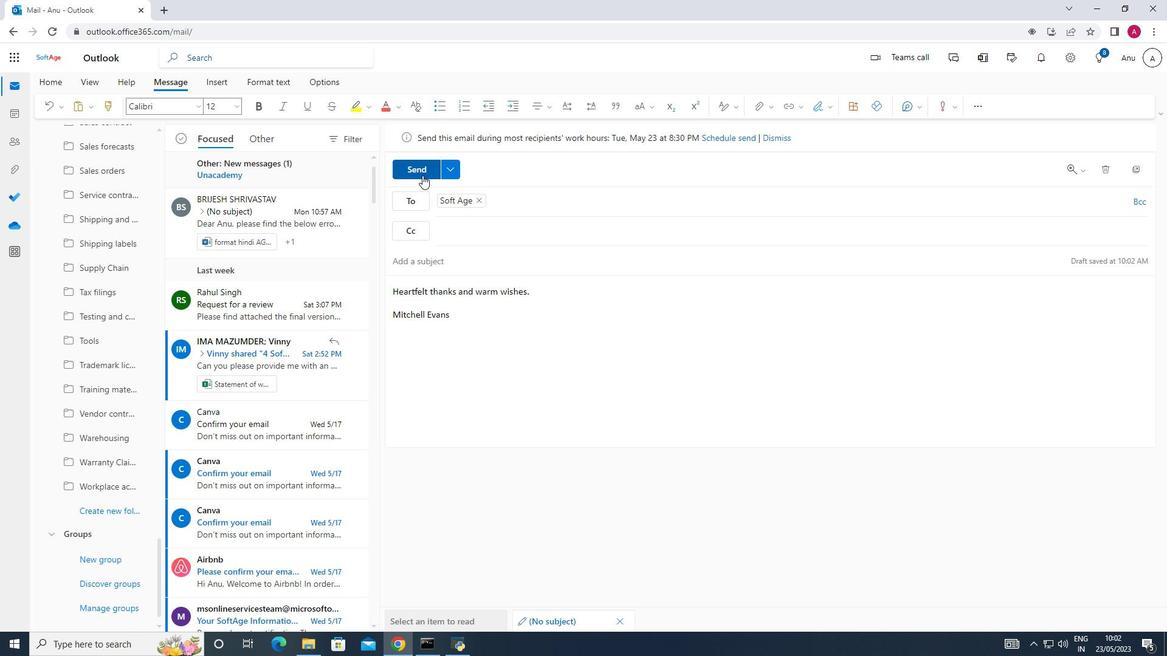 
Action: Mouse moved to (575, 367)
Screenshot: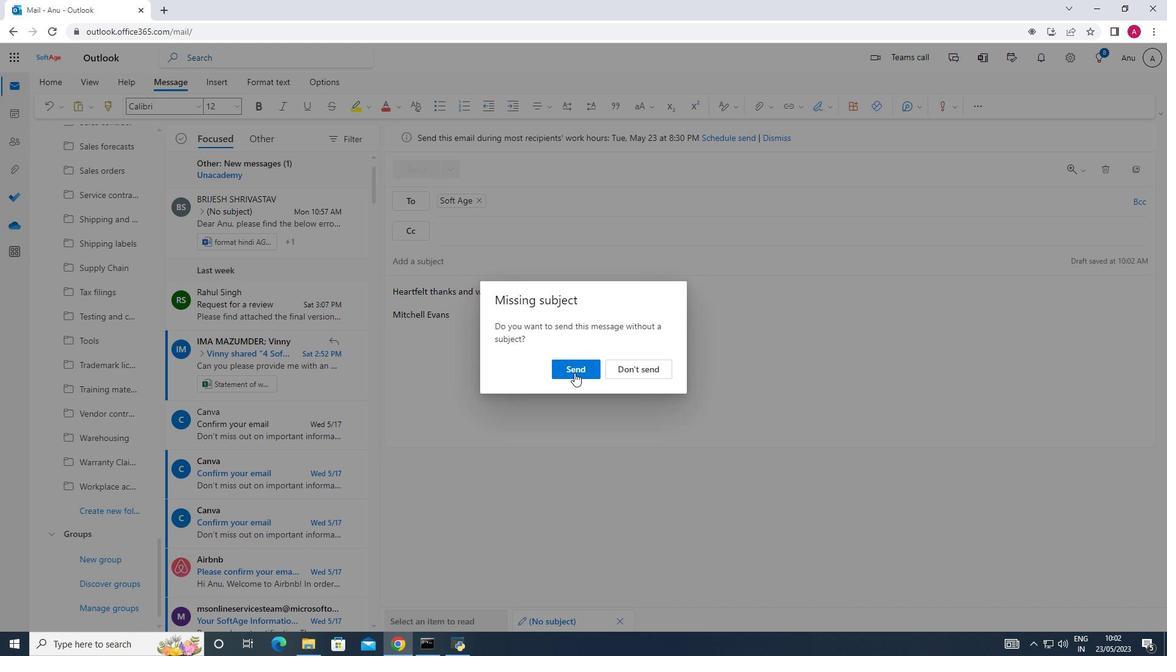 
Action: Mouse pressed left at (575, 367)
Screenshot: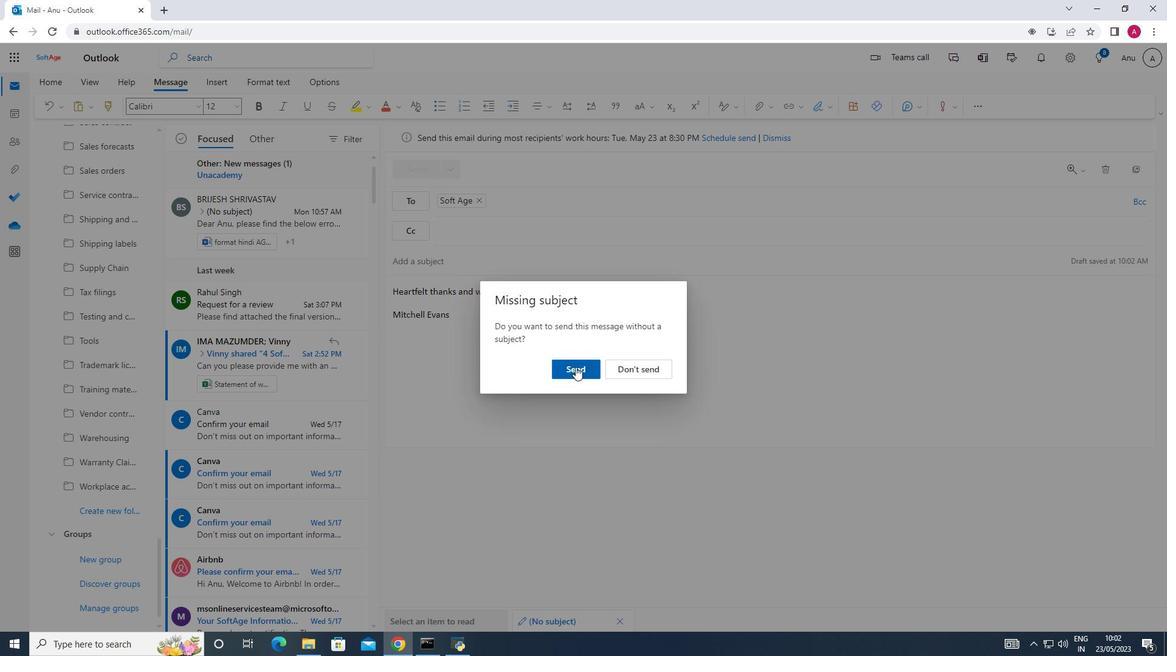 
